 Task: Open a blank sheet, save the file as Ai.doc and add heading 'AI'AI ,with the parapraph,with the parapraph Artificial Intelligence (AI) is a transformative technology that simulates human intelligence in machines. It enables computers to learn, reason, and make decisions, revolutionizing various fields. AI applications range from virtual assistants like Siri to autonomous vehicles and advanced medical diagnostics. It holds immense potential to enhance productivity, improve efficiency, and solve complex problems. However, ethical considerations such as privacy, bias, and job displacement must be addressed. As AI continues to evolve, its impact on society will shape the future, making responsible development and deployment crucial for a positive and inclusive AI-driven world. Apply Font Style in paragraph Freestyle Script and font size 12. Apply font style in  Heading Engravers MT and font size 16 Change heading alignment to  Left
Action: Mouse moved to (428, 293)
Screenshot: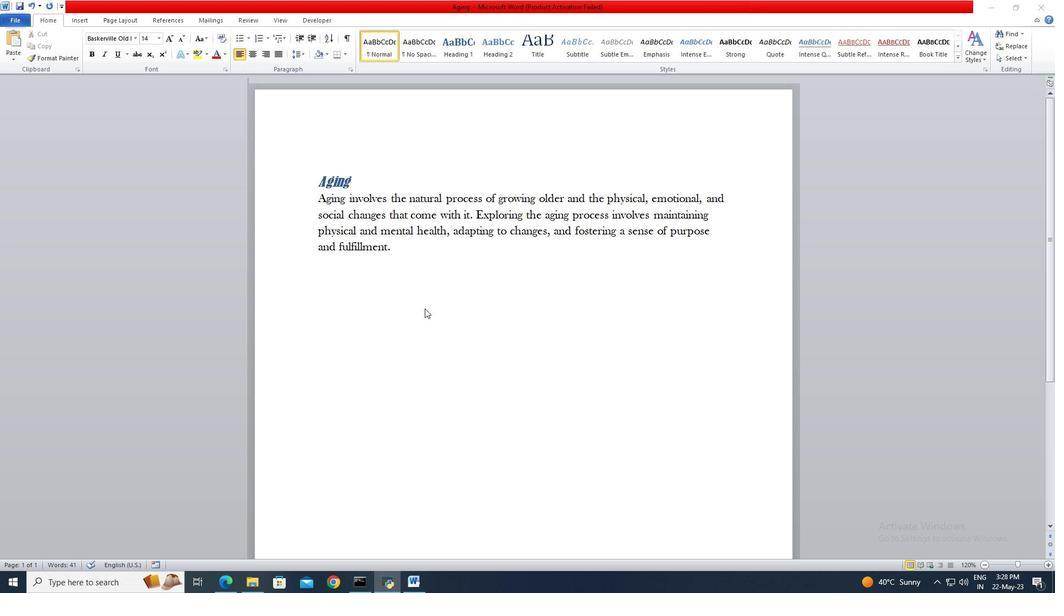 
Action: Mouse pressed left at (428, 293)
Screenshot: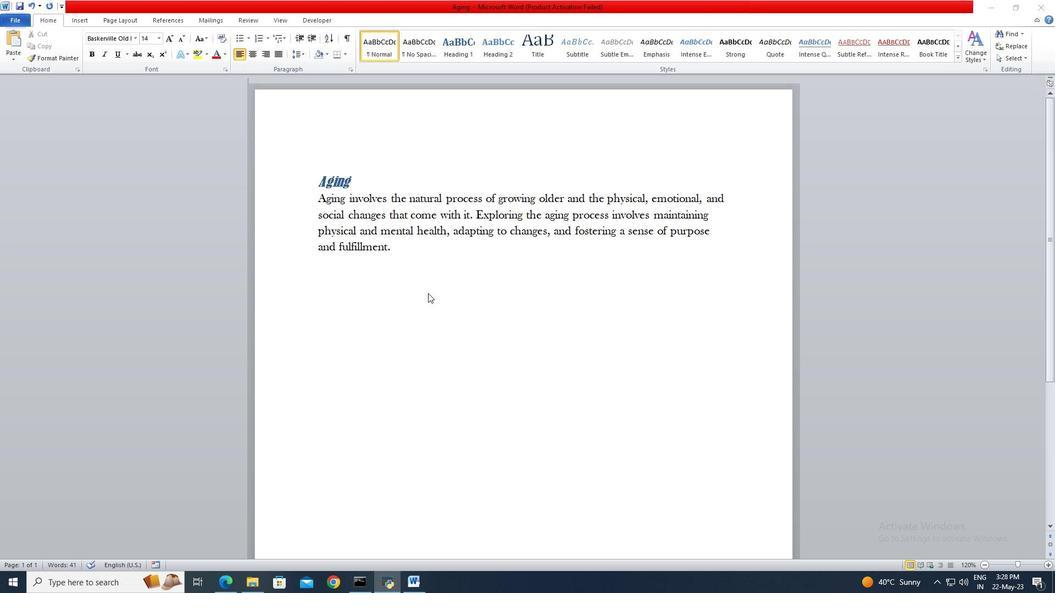 
Action: Key pressed ctrl+N
Screenshot: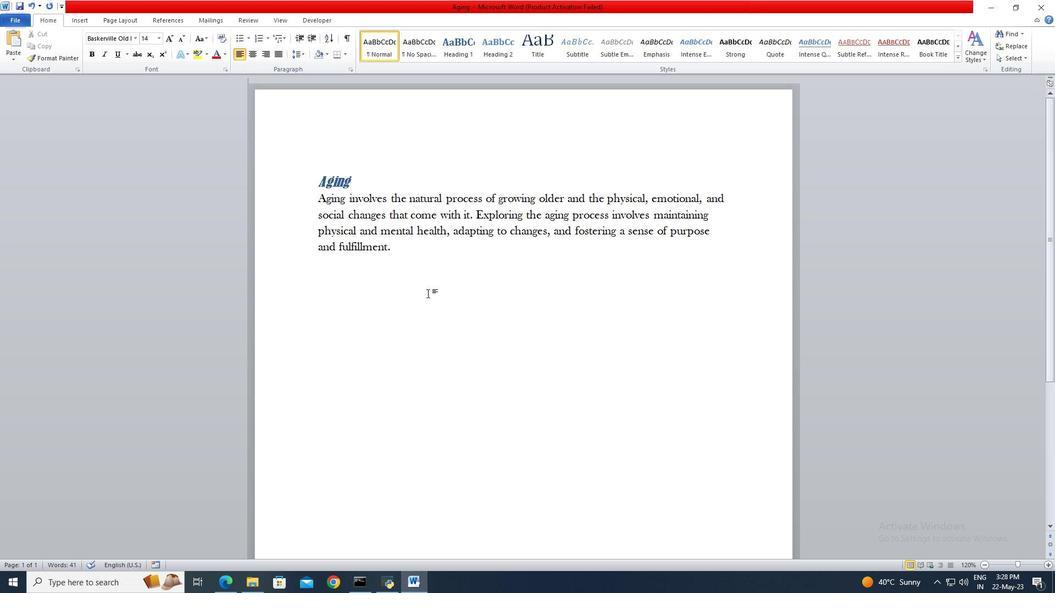 
Action: Mouse moved to (19, 22)
Screenshot: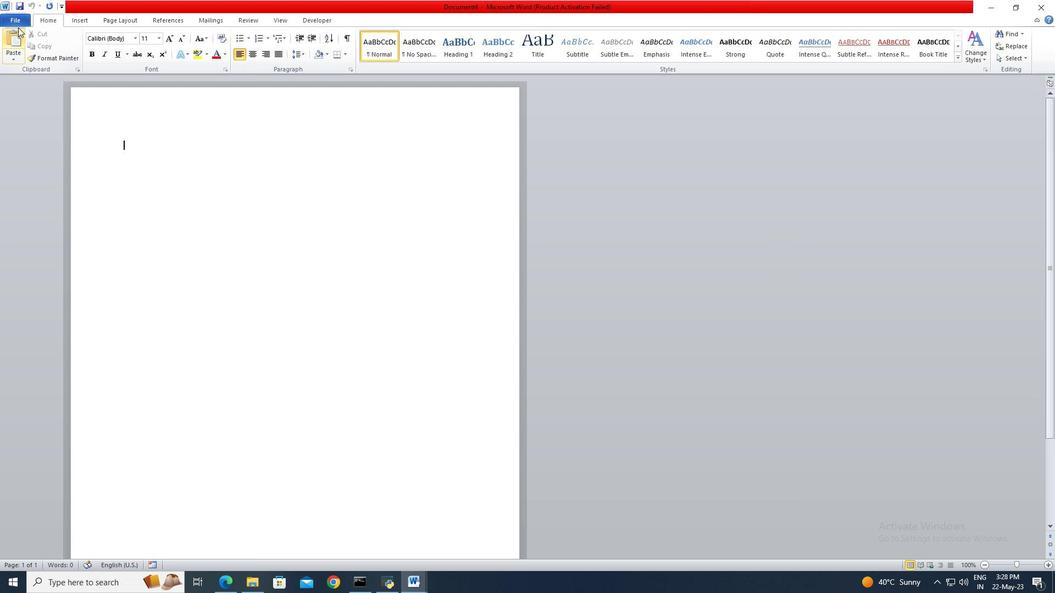 
Action: Mouse pressed left at (19, 22)
Screenshot: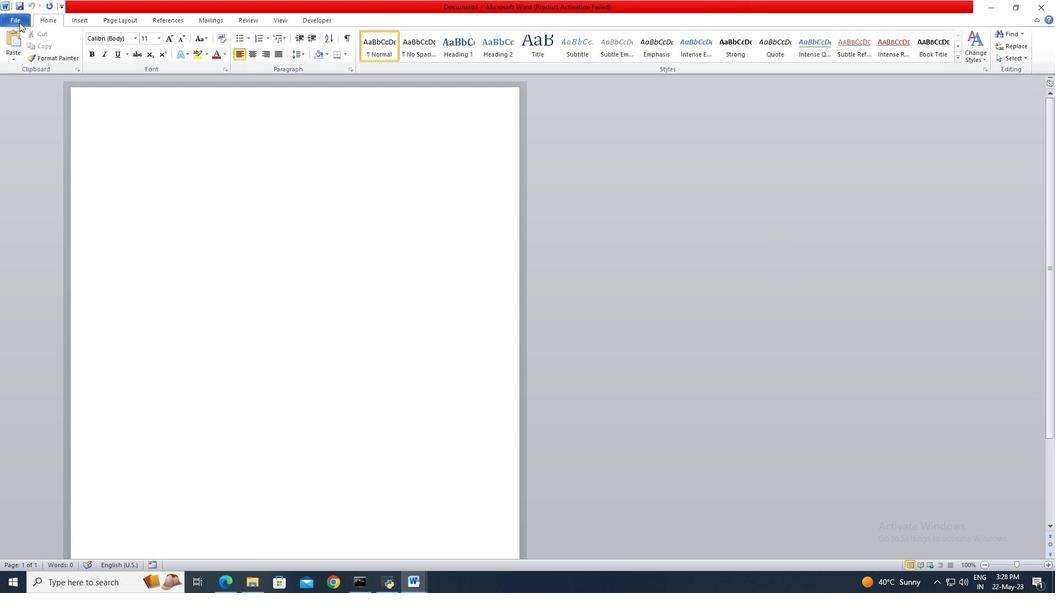 
Action: Mouse moved to (28, 52)
Screenshot: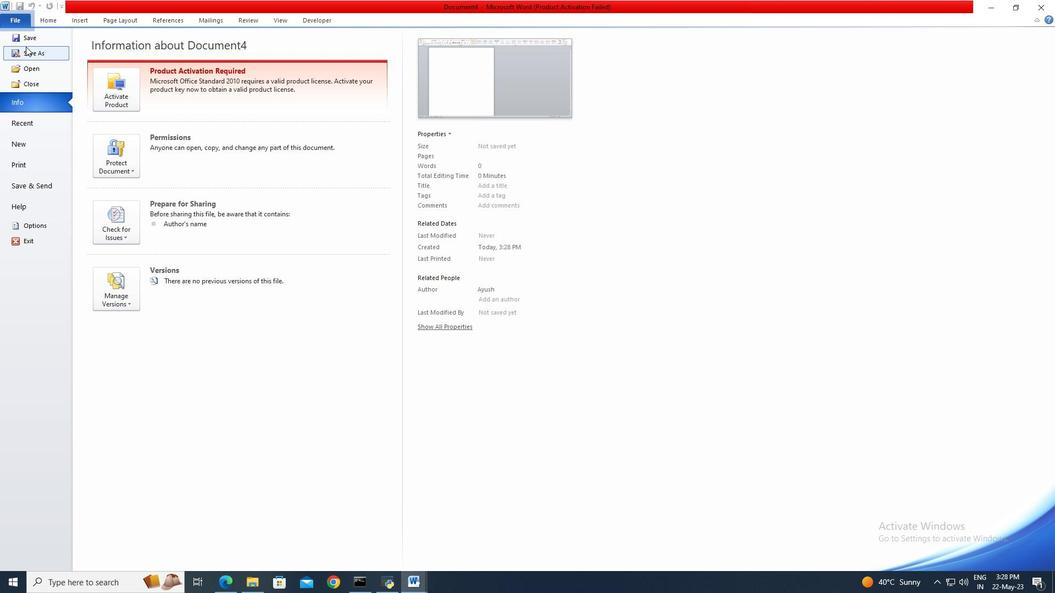 
Action: Mouse pressed left at (28, 52)
Screenshot: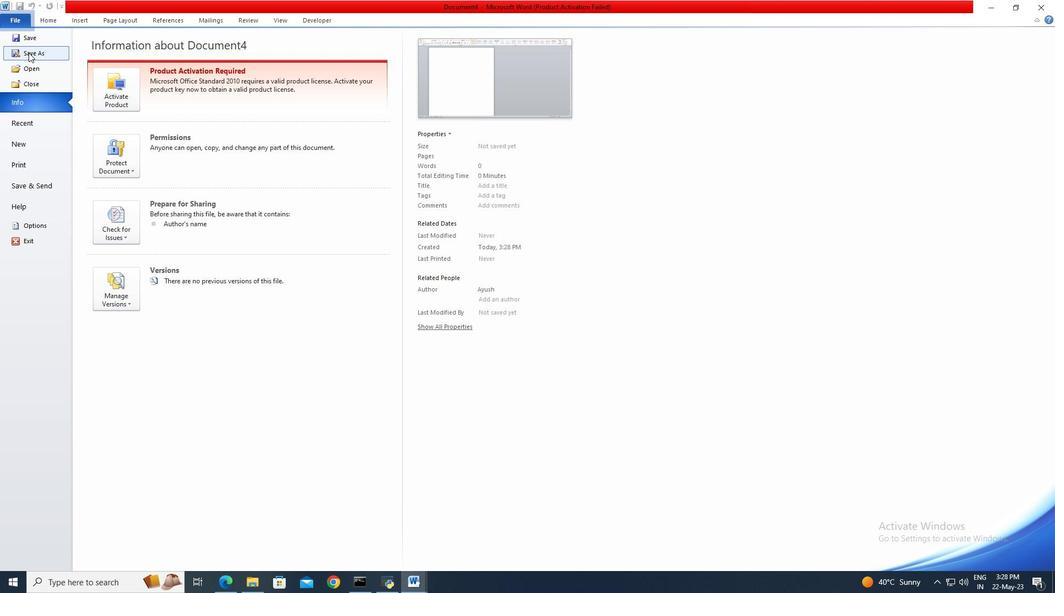 
Action: Key pressed <Key.shift>Ai
Screenshot: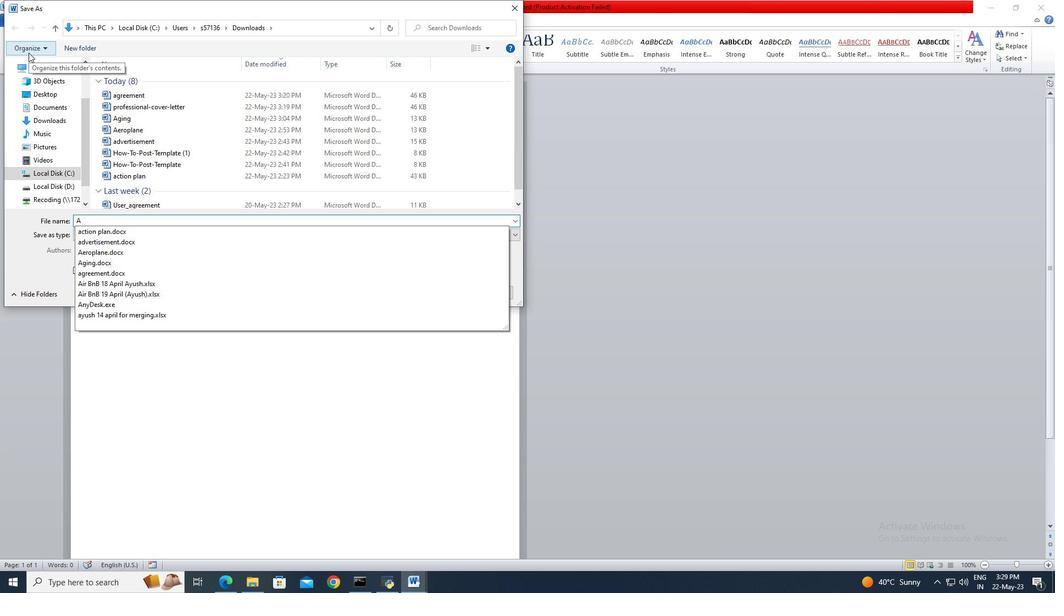 
Action: Mouse moved to (427, 294)
Screenshot: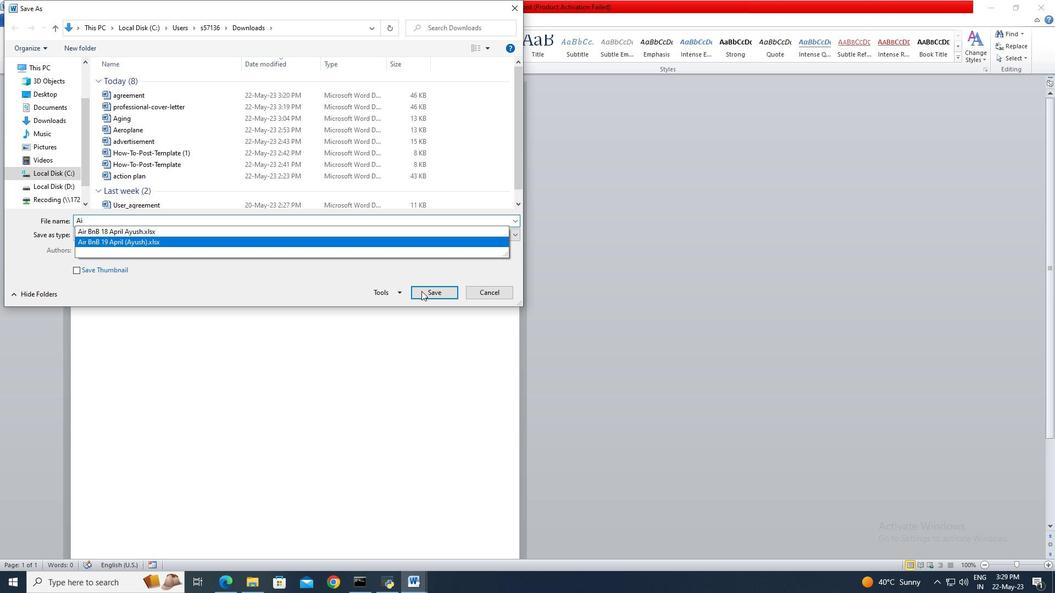 
Action: Mouse pressed left at (427, 294)
Screenshot: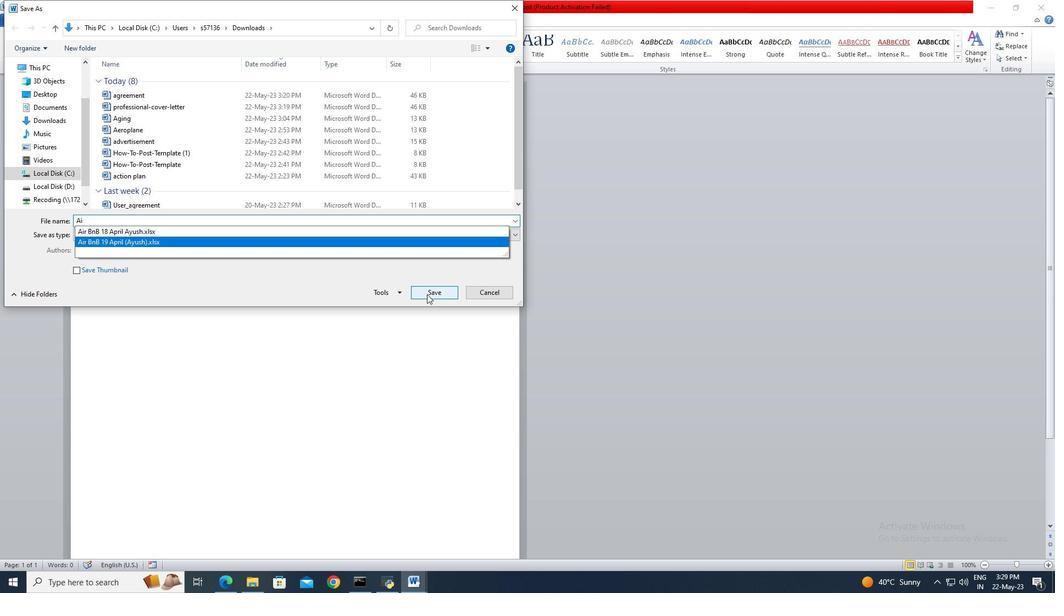 
Action: Mouse moved to (455, 44)
Screenshot: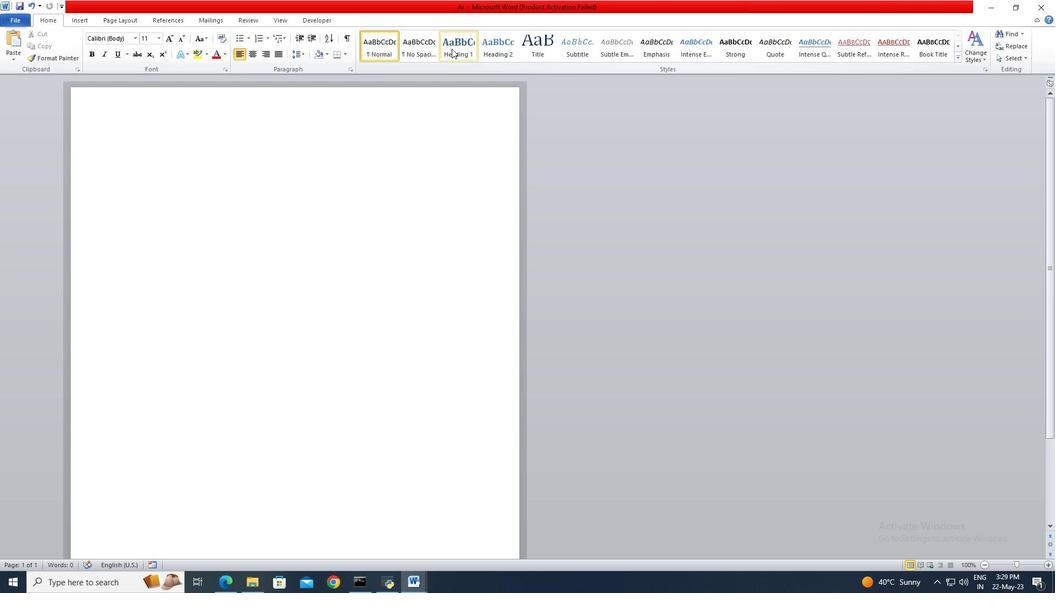 
Action: Mouse pressed left at (455, 44)
Screenshot: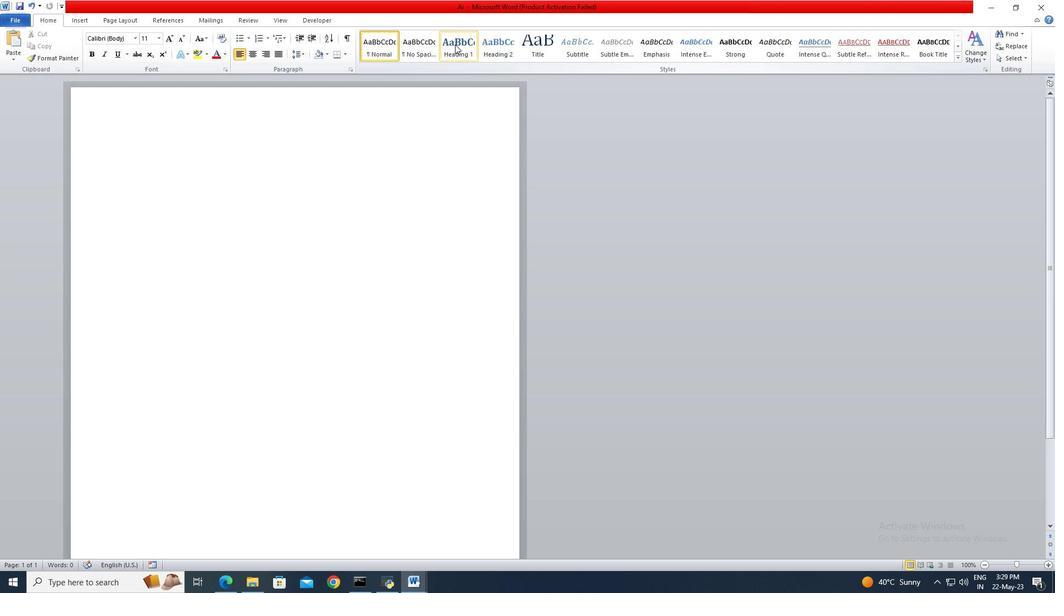 
Action: Key pressed <Key.shift>AI<Key.enter><Key.shift>Artificial<Key.space><Key.shift>Intelligence<Key.space><Key.shift>(A<Key.shift>I<Key.shift>)<Key.space>is<Key.space>a<Key.space>transformative<Key.space>technology<Key.space>that<Key.space>simulates<Key.space>hu<Key.space>m<Key.backspace><Key.backspace>man<Key.space>intelligence<Key.space>in<Key.space>machines.<Key.space><Key.shift>It<Key.space>enables<Key.space>computers<Key.space>to<Key.space>learn,<Key.space>reason,<Key.space>and<Key.space>make<Key.space>decisions,<Key.space>revolutionizing<Key.space>various<Key.space>fields.<Key.space><Key.shift>A<Key.shift>I<Key.space>applications<Key.space>range<Key.space>from<Key.space>virtual<Key.space>assistants<Key.space>like<Key.space><Key.shift_r>Siri<Key.space>to<Key.space>autonomous<Key.space>vehicles<Key.space>and<Key.space>advanced<Key.space>medical<Key.space>diagnostics.<Key.space><Key.shift>It<Key.space>holds<Key.space>immense<Key.space>potential<Key.space>to<Key.space>enhance<Key.space>productivity,<Key.space>improve<Key.space>efficiency,<Key.space>s<Key.backspace>and<Key.space>solve<Key.space>complex<Key.space>problems.<Key.space><Key.shift>However,<Key.space>ethical<Key.space>considerations<Key.space>such<Key.space>as<Key.space>privacy,<Key.space>bias,<Key.space>and<Key.space>job<Key.space>displacement<Key.space>must<Key.space>be<Key.space>addressed.<Key.space><Key.shift>As<Key.space><Key.shift>Ai<Key.space><Key.backspace><Key.backspace><Key.shift>I<Key.space>continues<Key.space>to<Key.space>evolve,<Key.space>its<Key.space>impact<Key.space>on<Key.space>society<Key.space>will<Key.space>shape<Key.space>the<Key.space>future,<Key.space>making<Key.space>responsible<Key.space>development<Key.space>and<Key.space>deployment<Key.space>crucial<Key.space>for<Key.space>a<Key.space>positive<Key.space>and<Key.space>inclusive<Key.space><Key.shift>AI-driven<Key.space>world.
Screenshot: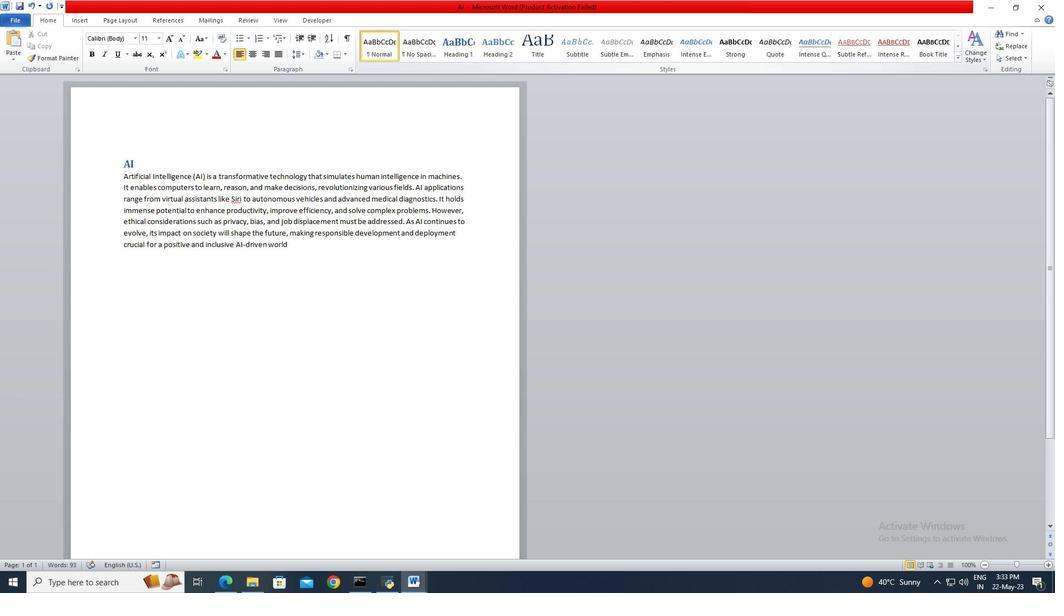 
Action: Mouse moved to (120, 178)
Screenshot: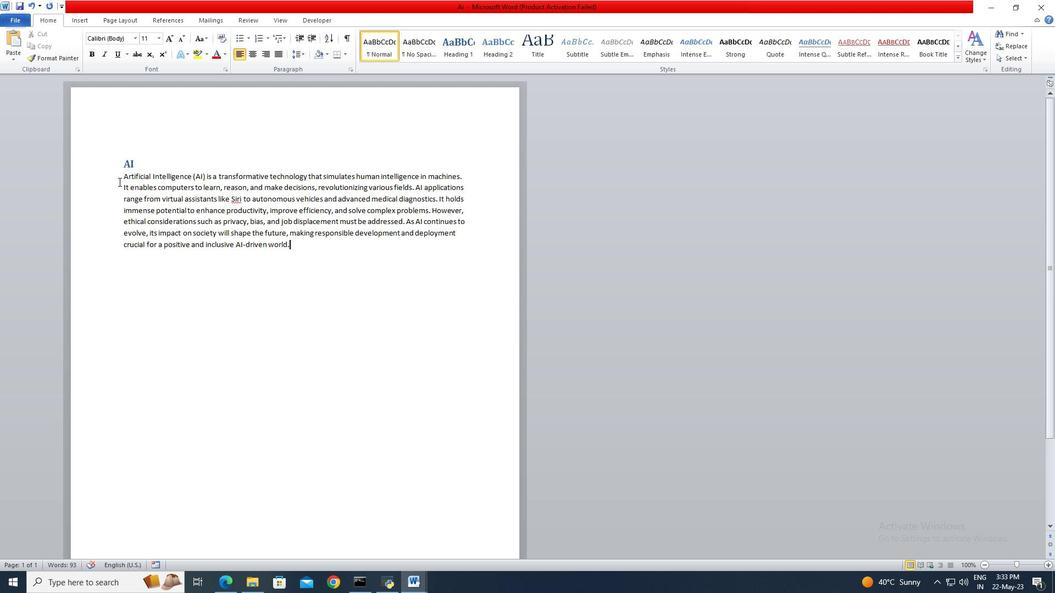 
Action: Mouse pressed left at (120, 178)
Screenshot: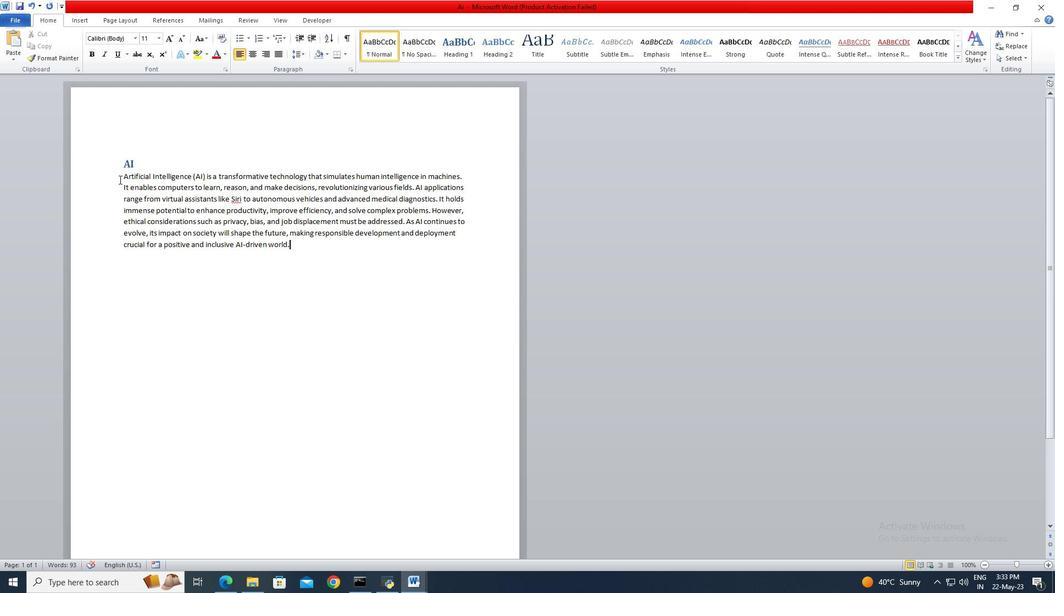 
Action: Mouse moved to (306, 248)
Screenshot: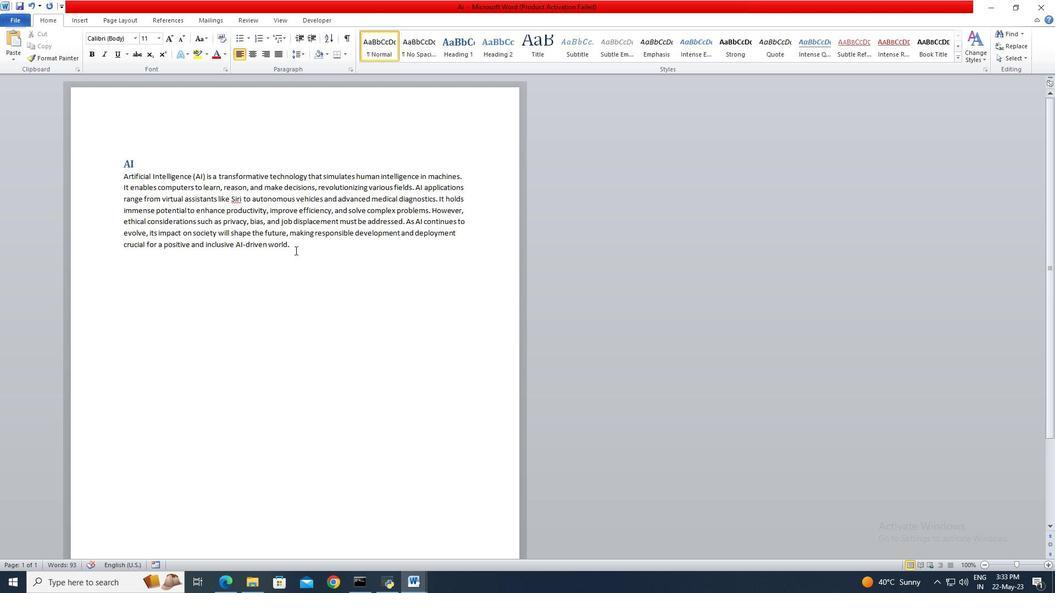 
Action: Mouse pressed left at (306, 248)
Screenshot: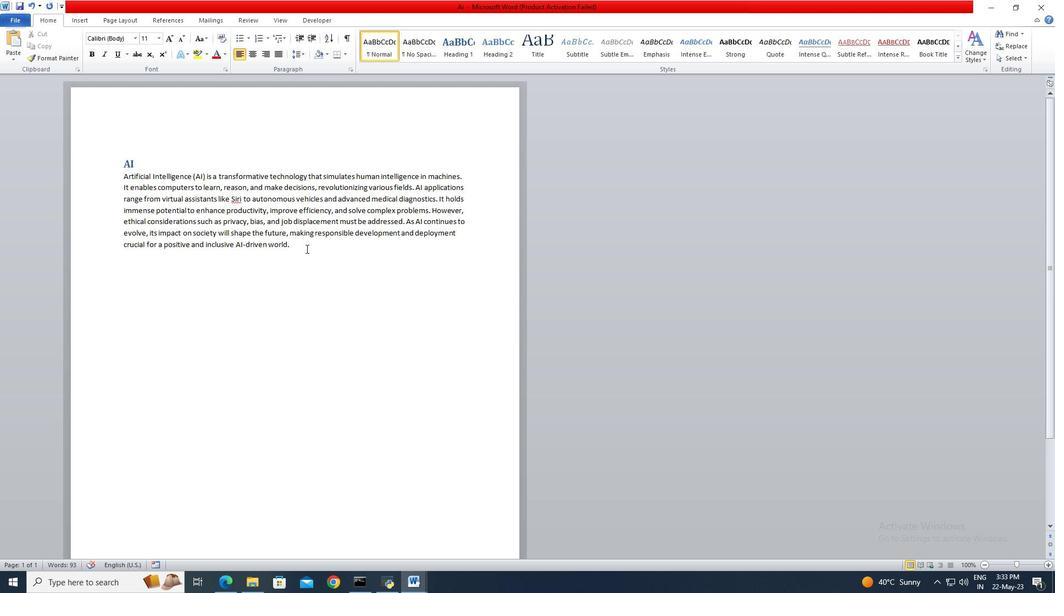 
Action: Key pressed <Key.shift><Key.shift><Key.shift>
Screenshot: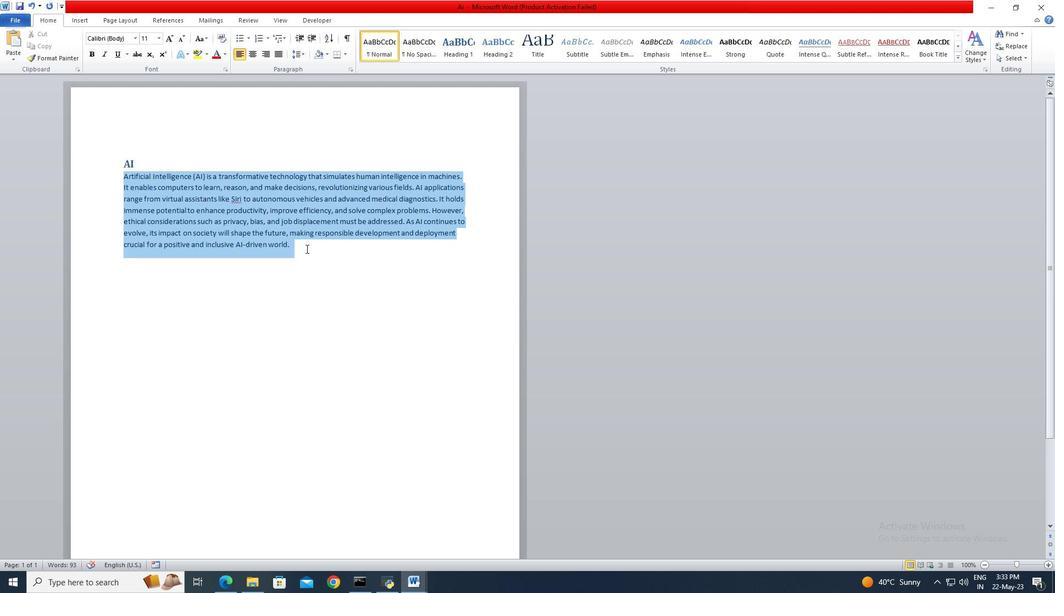 
Action: Mouse moved to (134, 39)
Screenshot: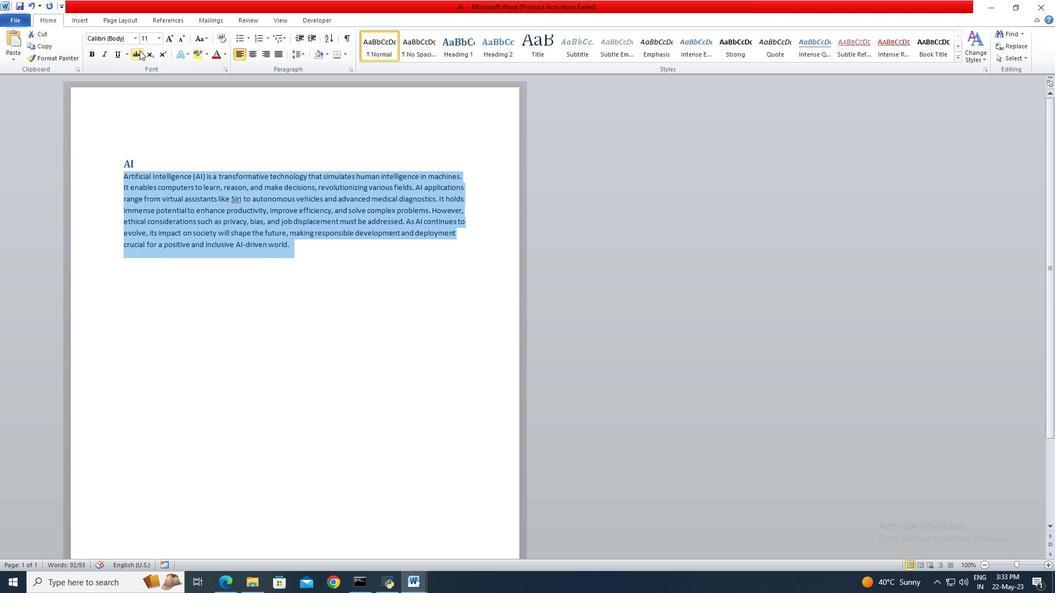
Action: Mouse pressed left at (134, 39)
Screenshot: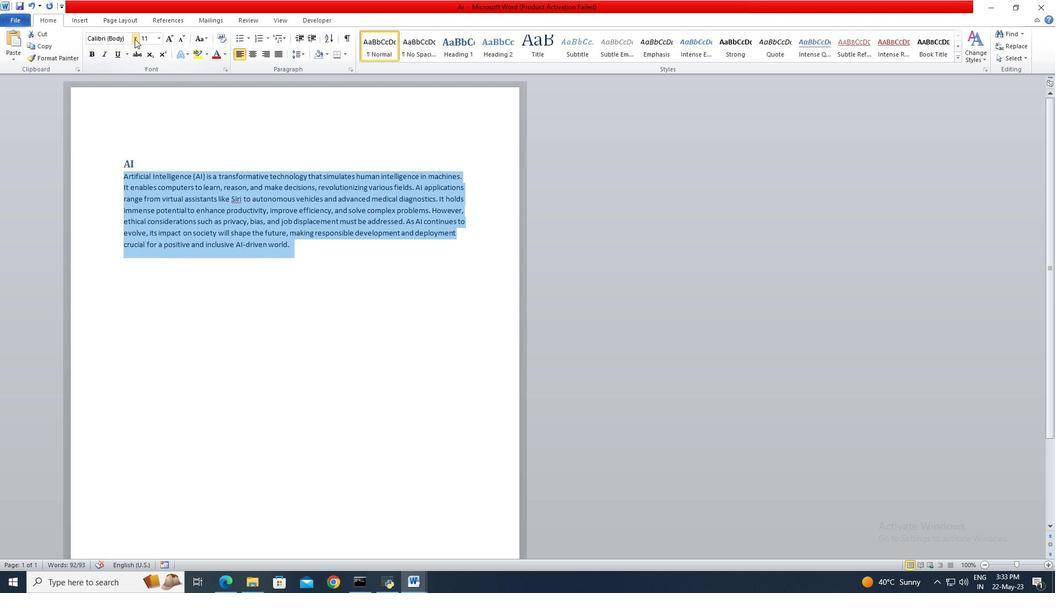 
Action: Mouse moved to (213, 229)
Screenshot: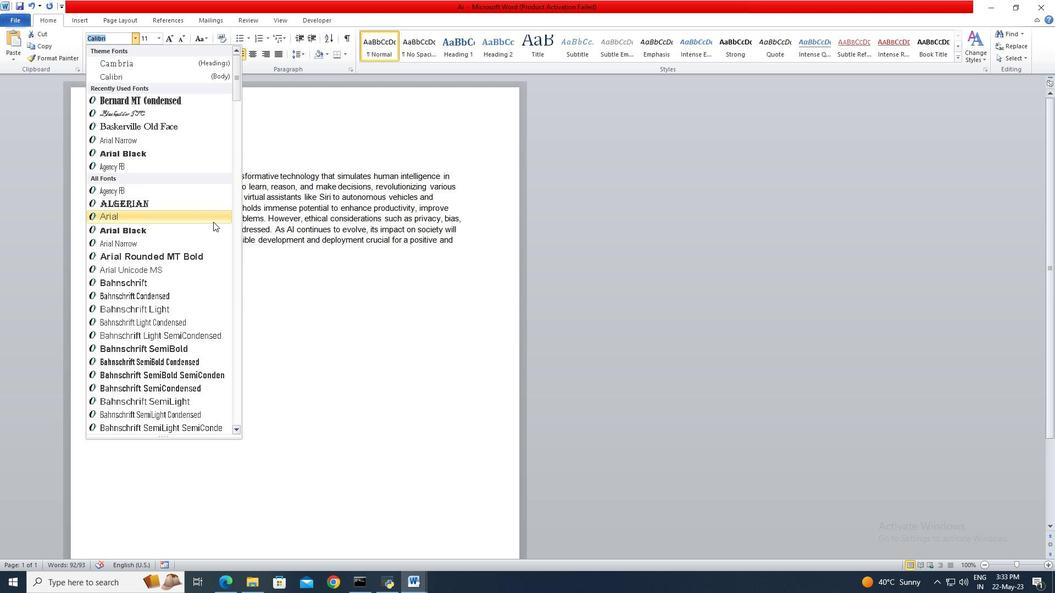 
Action: Mouse scrolled (213, 229) with delta (0, 0)
Screenshot: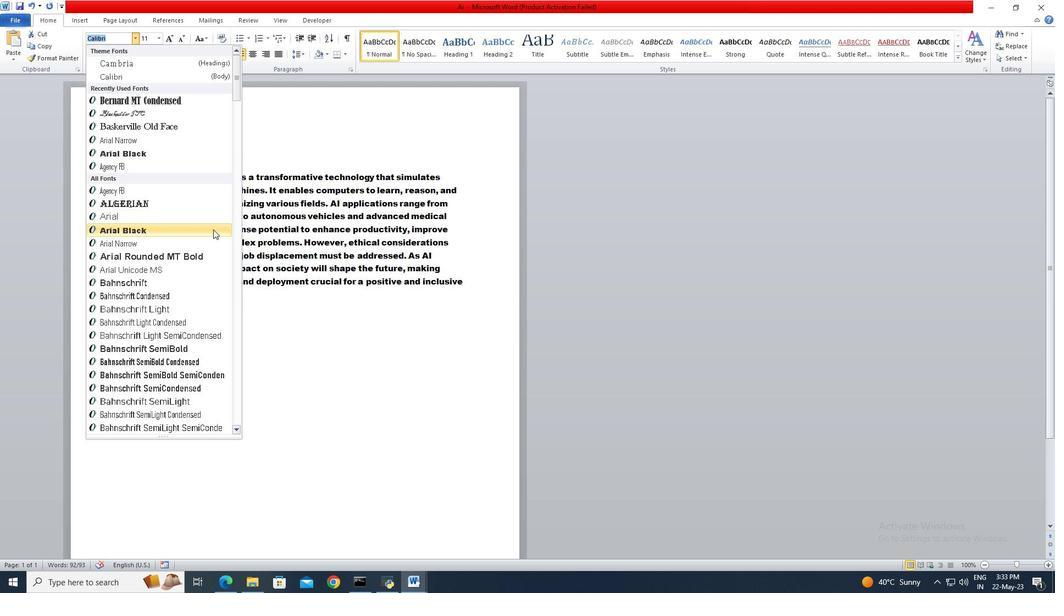 
Action: Mouse scrolled (213, 229) with delta (0, 0)
Screenshot: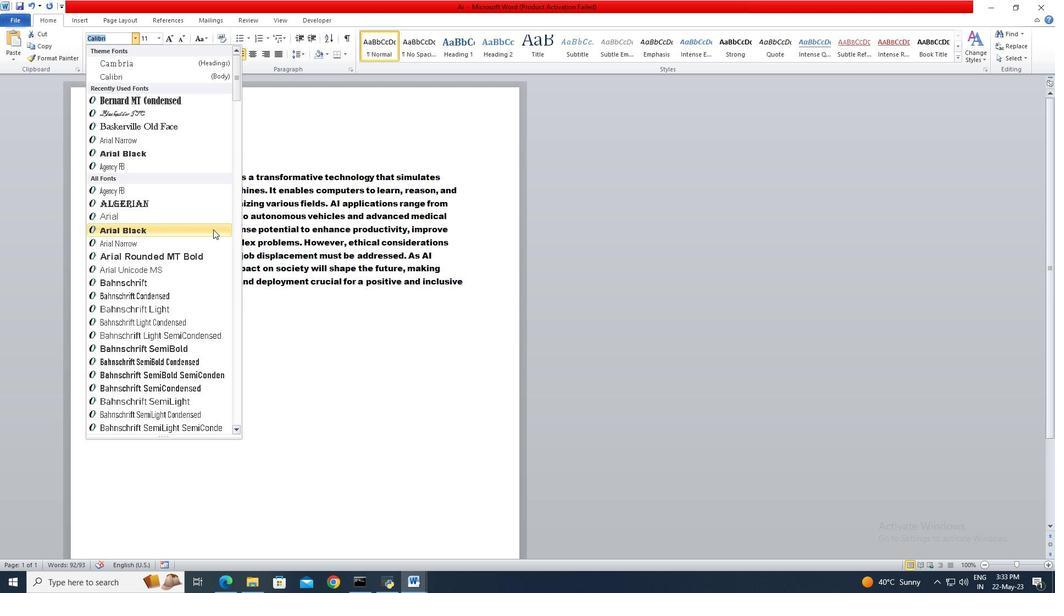 
Action: Mouse scrolled (213, 229) with delta (0, 0)
Screenshot: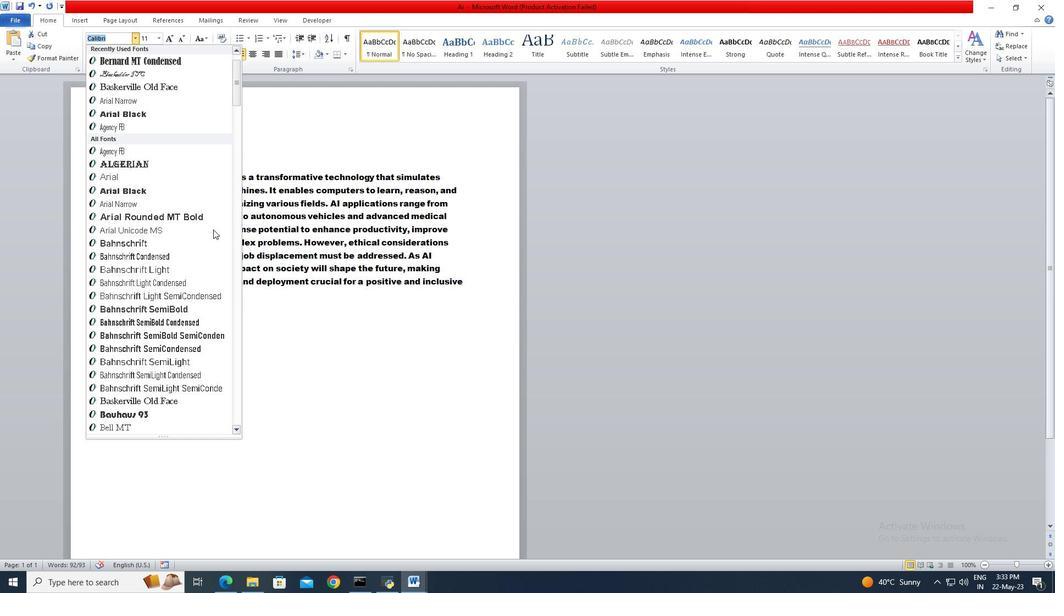 
Action: Mouse scrolled (213, 229) with delta (0, 0)
Screenshot: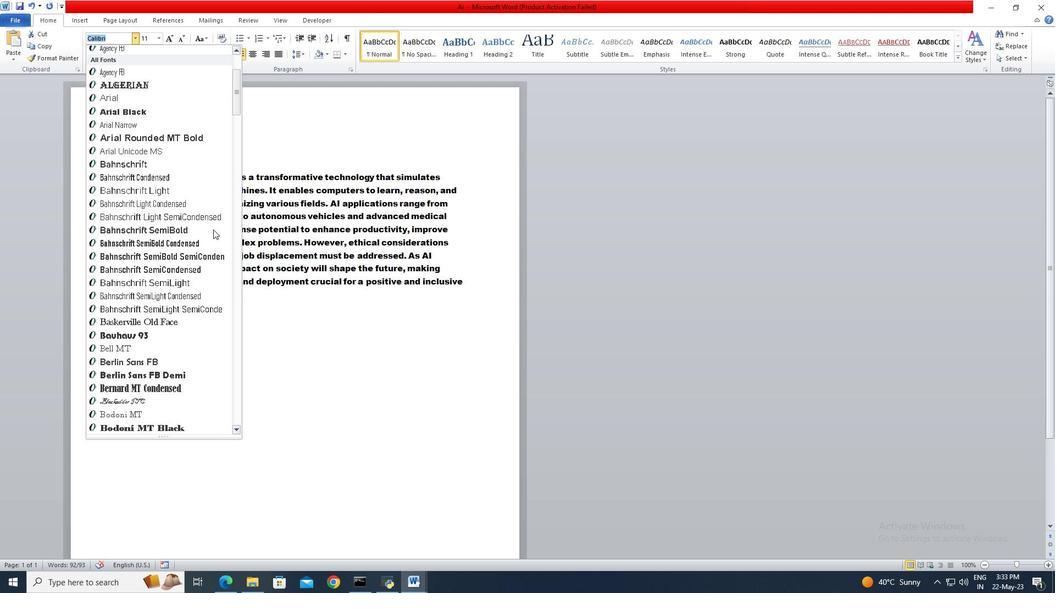 
Action: Mouse scrolled (213, 229) with delta (0, 0)
Screenshot: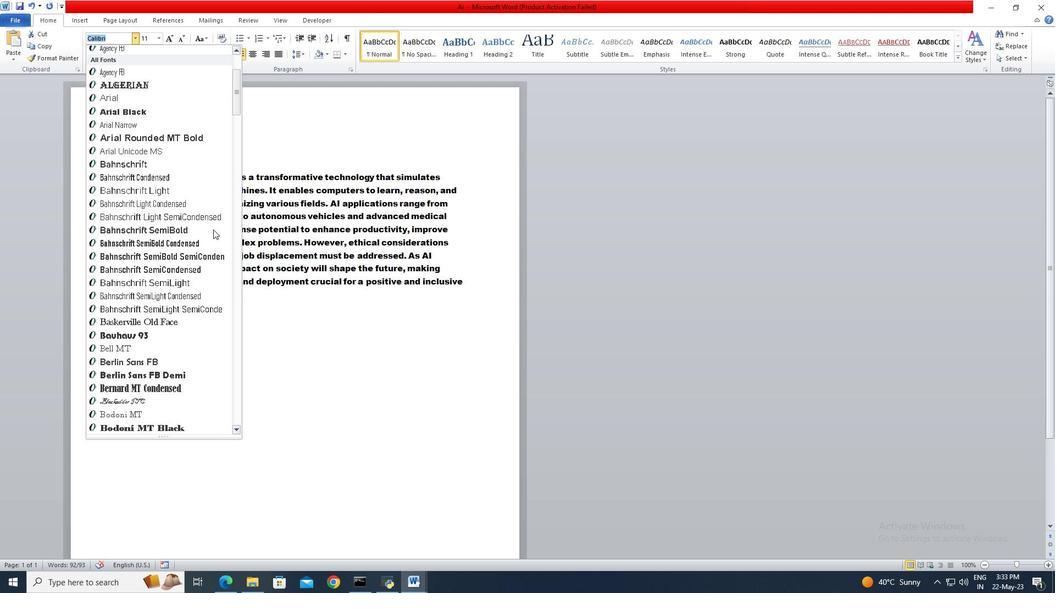 
Action: Mouse scrolled (213, 229) with delta (0, 0)
Screenshot: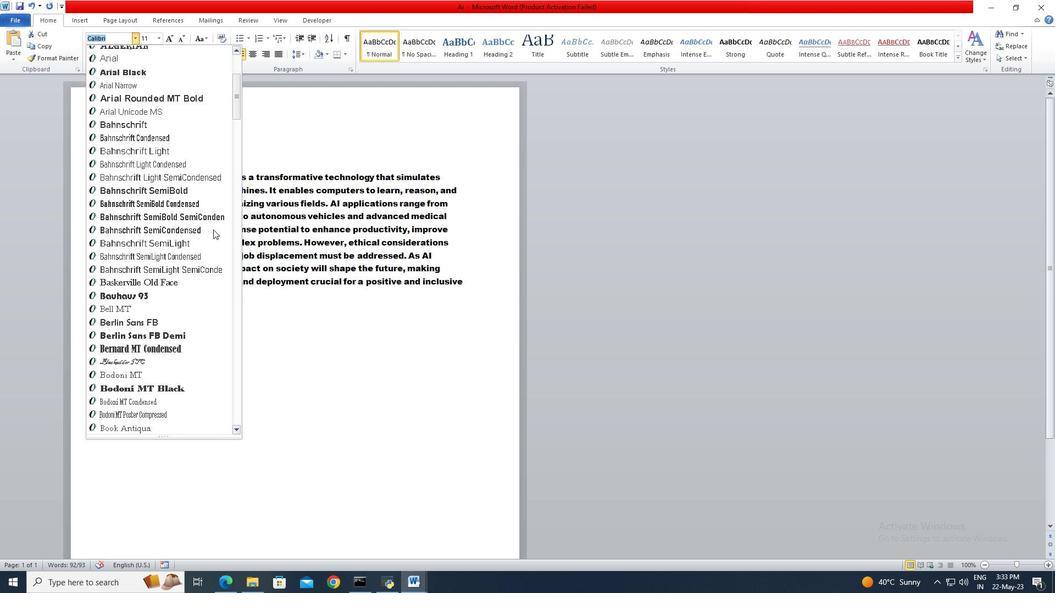 
Action: Mouse scrolled (213, 229) with delta (0, 0)
Screenshot: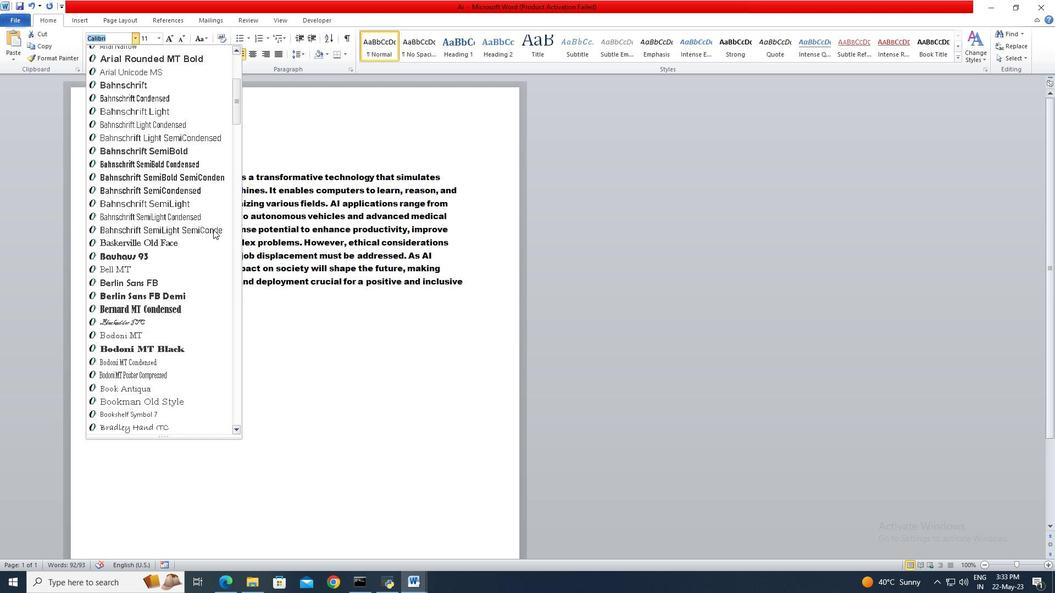 
Action: Mouse scrolled (213, 229) with delta (0, 0)
Screenshot: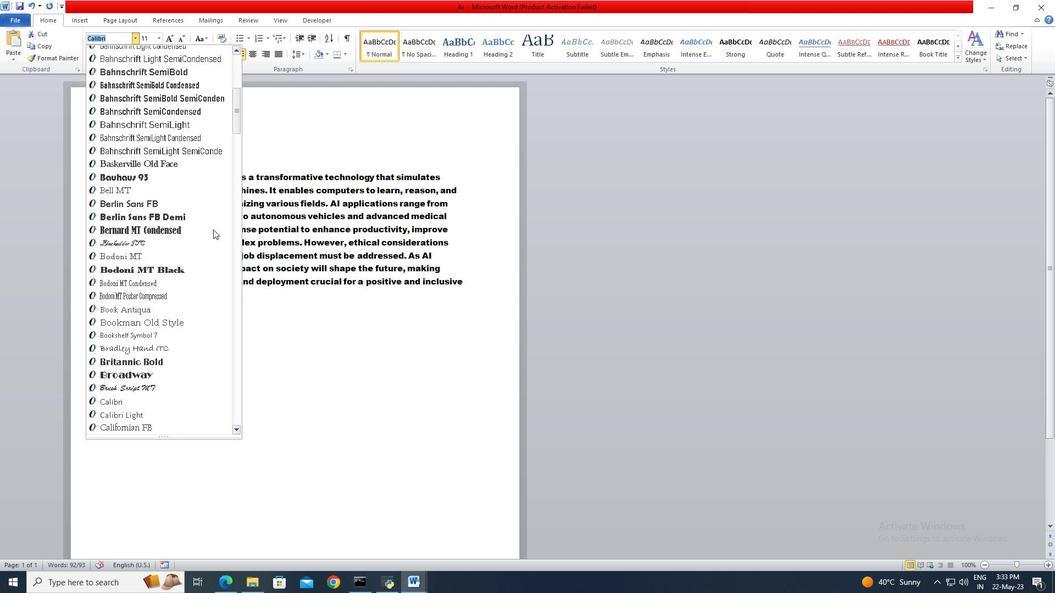 
Action: Mouse scrolled (213, 229) with delta (0, 0)
Screenshot: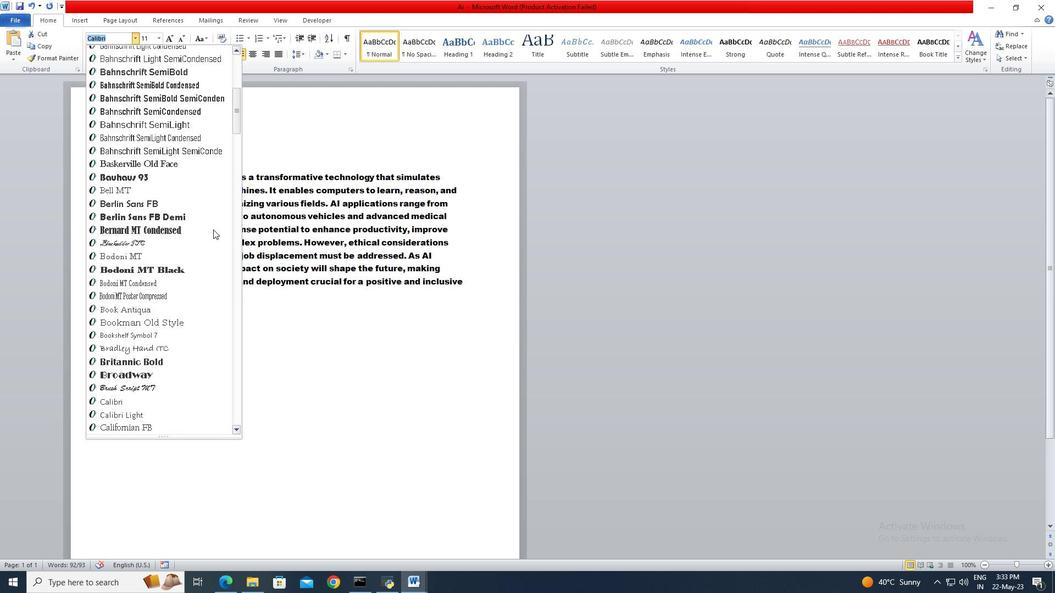 
Action: Mouse scrolled (213, 229) with delta (0, 0)
Screenshot: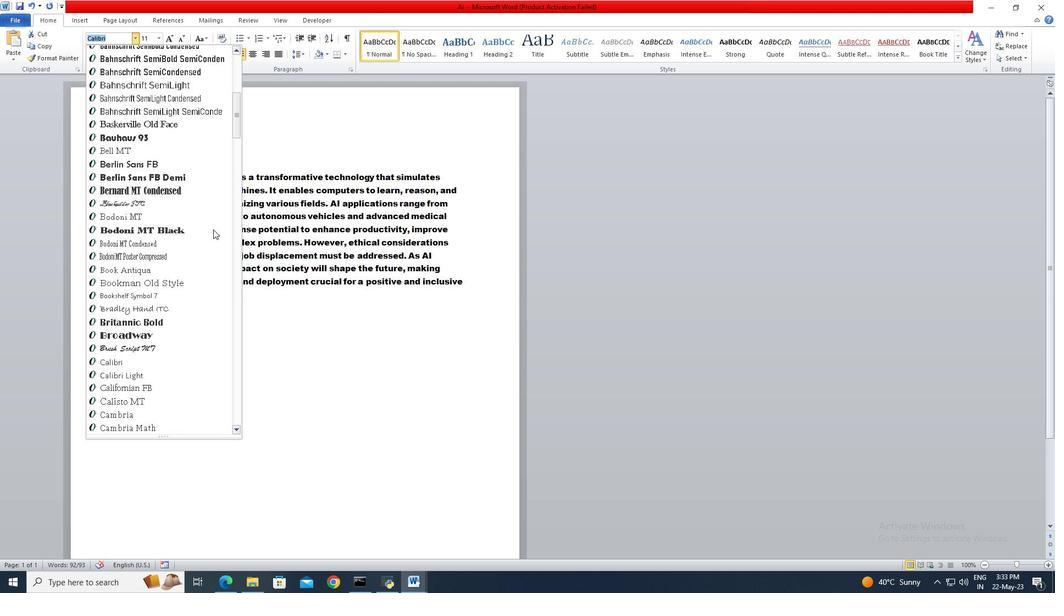 
Action: Mouse scrolled (213, 229) with delta (0, 0)
Screenshot: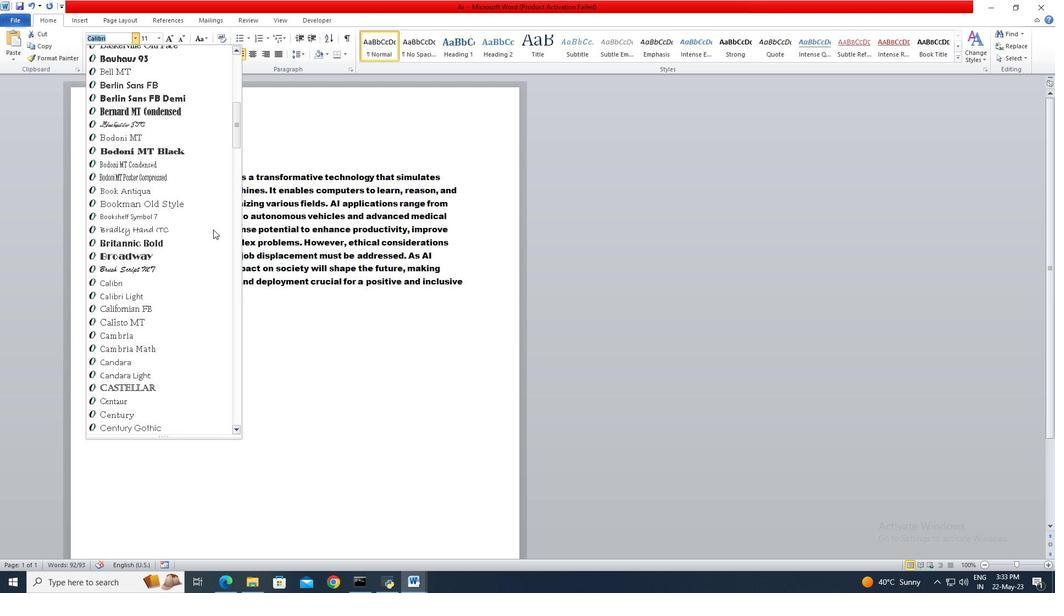 
Action: Mouse scrolled (213, 229) with delta (0, 0)
Screenshot: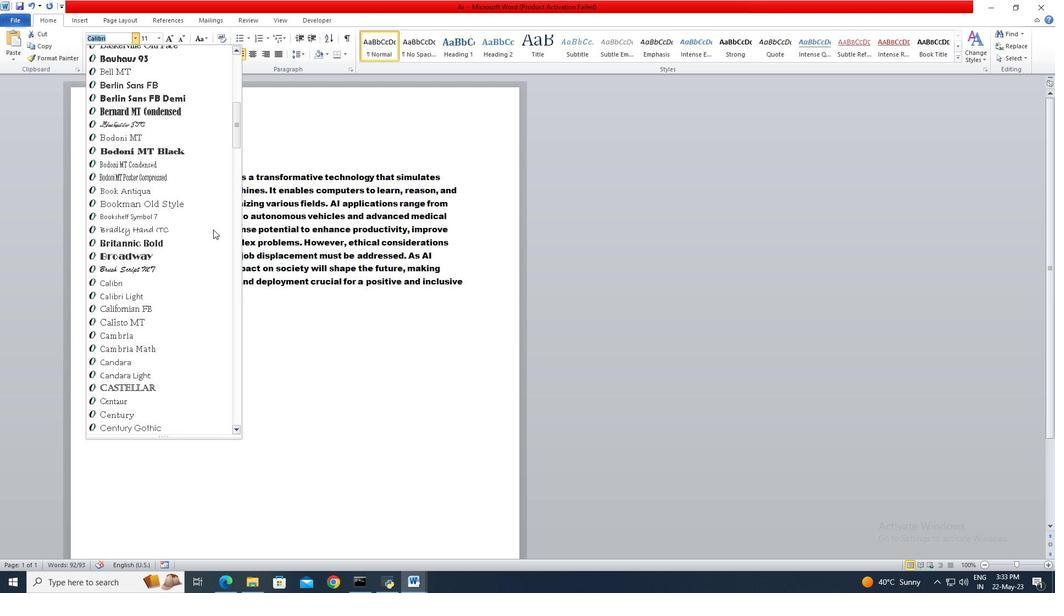 
Action: Mouse scrolled (213, 229) with delta (0, 0)
Screenshot: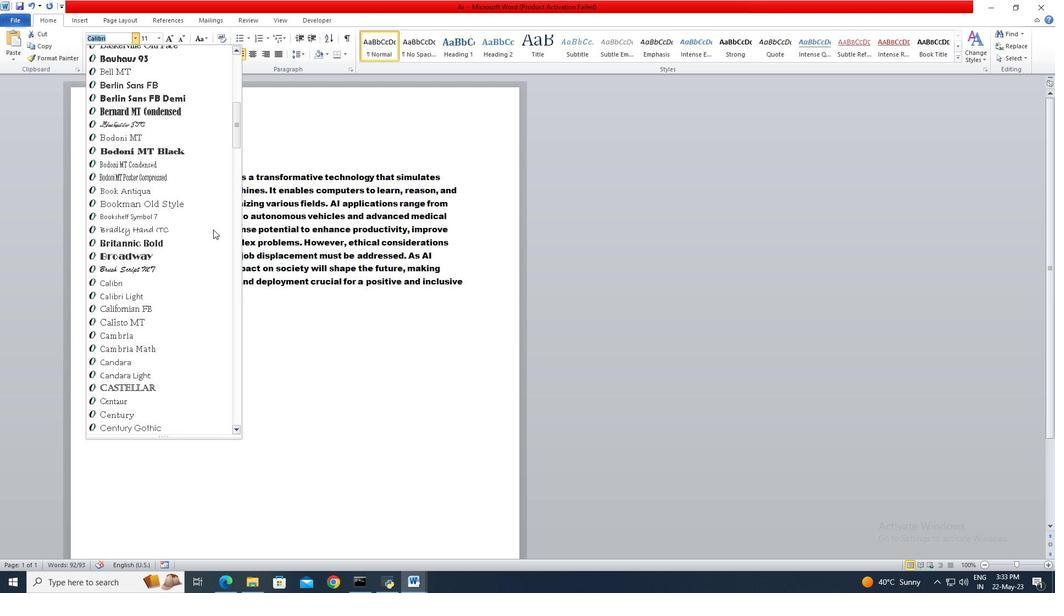 
Action: Mouse scrolled (213, 229) with delta (0, 0)
Screenshot: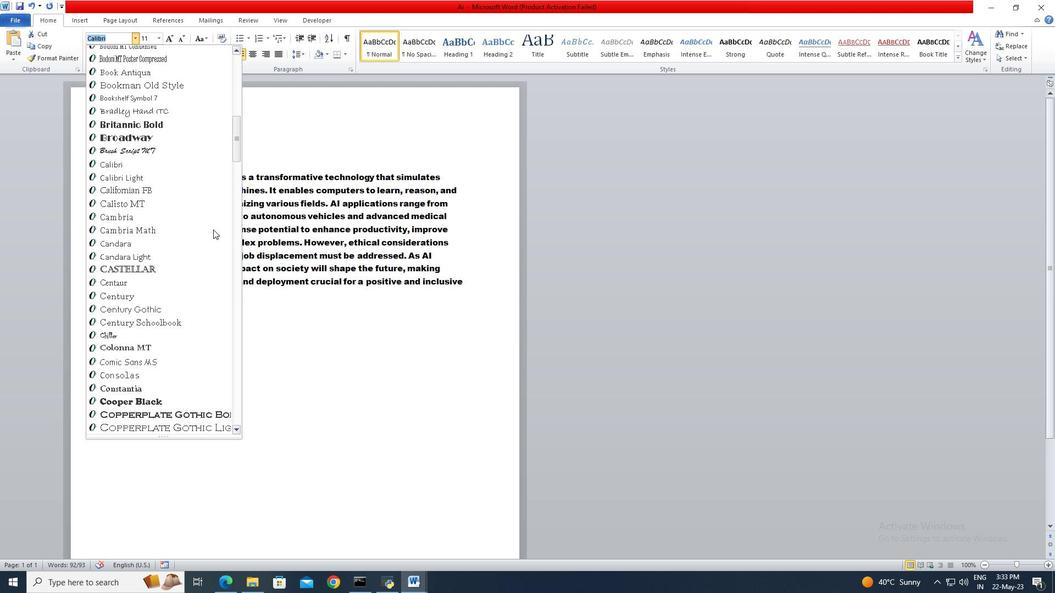 
Action: Mouse scrolled (213, 229) with delta (0, 0)
Screenshot: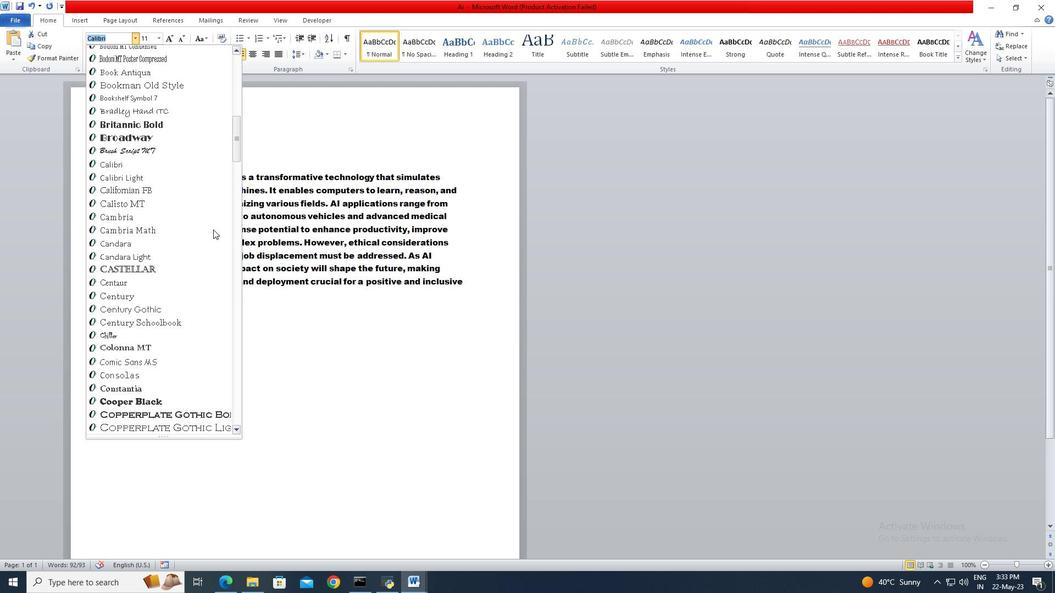 
Action: Mouse scrolled (213, 229) with delta (0, 0)
Screenshot: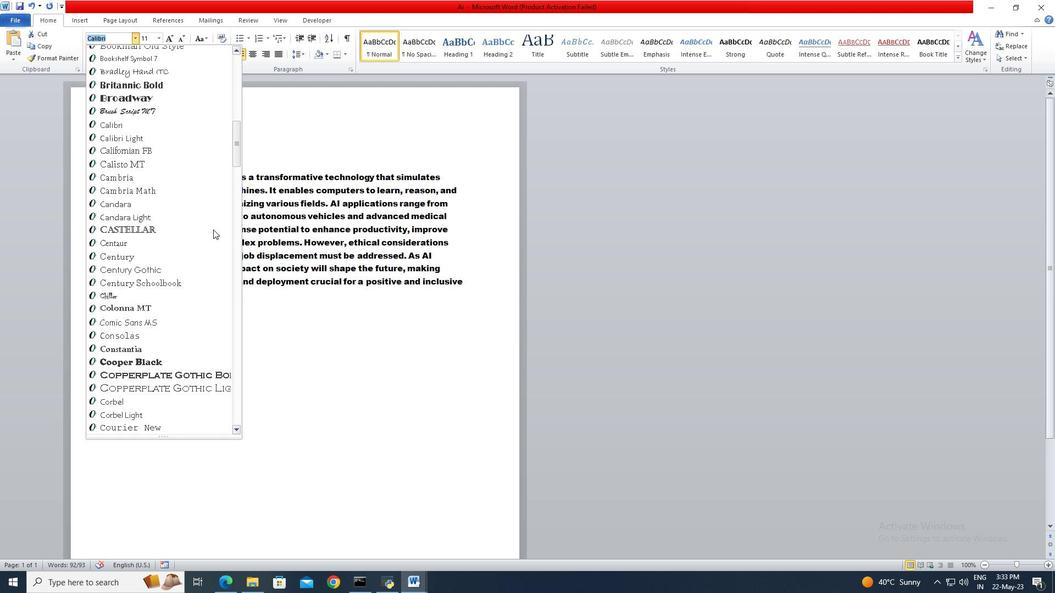 
Action: Mouse scrolled (213, 229) with delta (0, 0)
Screenshot: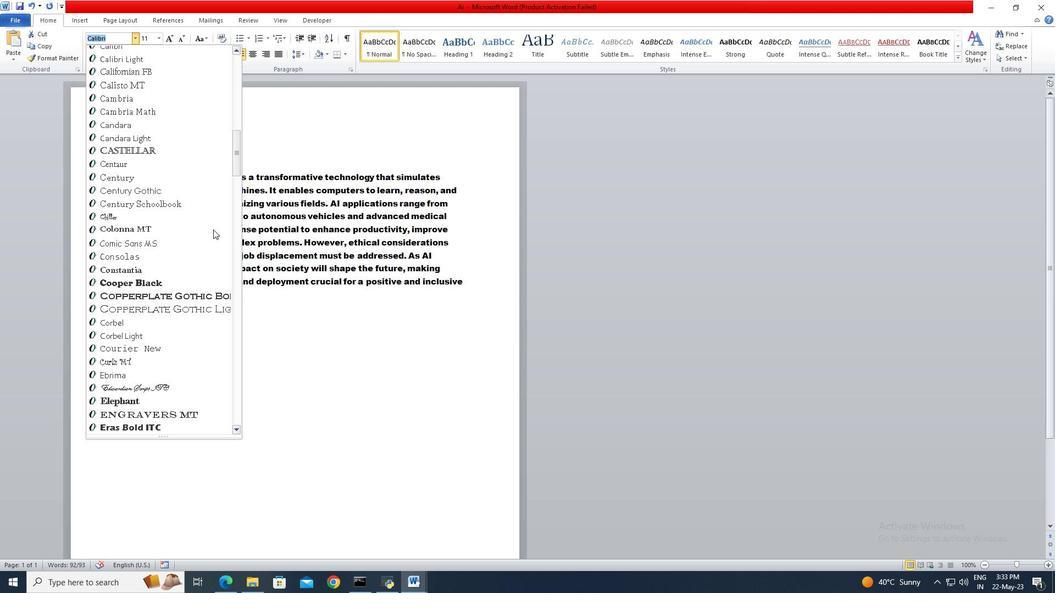
Action: Mouse scrolled (213, 229) with delta (0, 0)
Screenshot: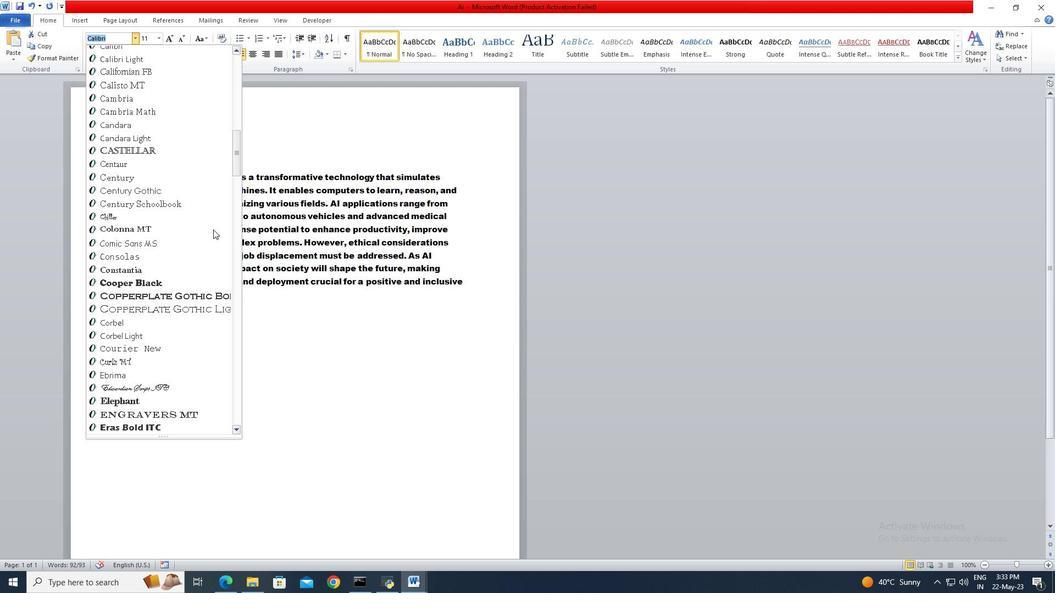 
Action: Mouse scrolled (213, 229) with delta (0, 0)
Screenshot: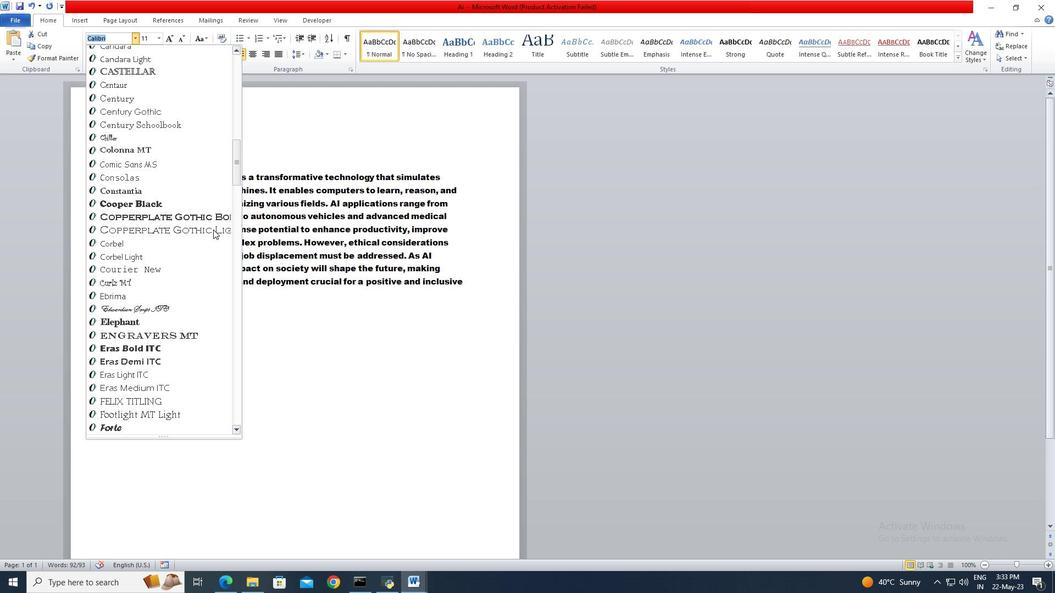 
Action: Mouse scrolled (213, 229) with delta (0, 0)
Screenshot: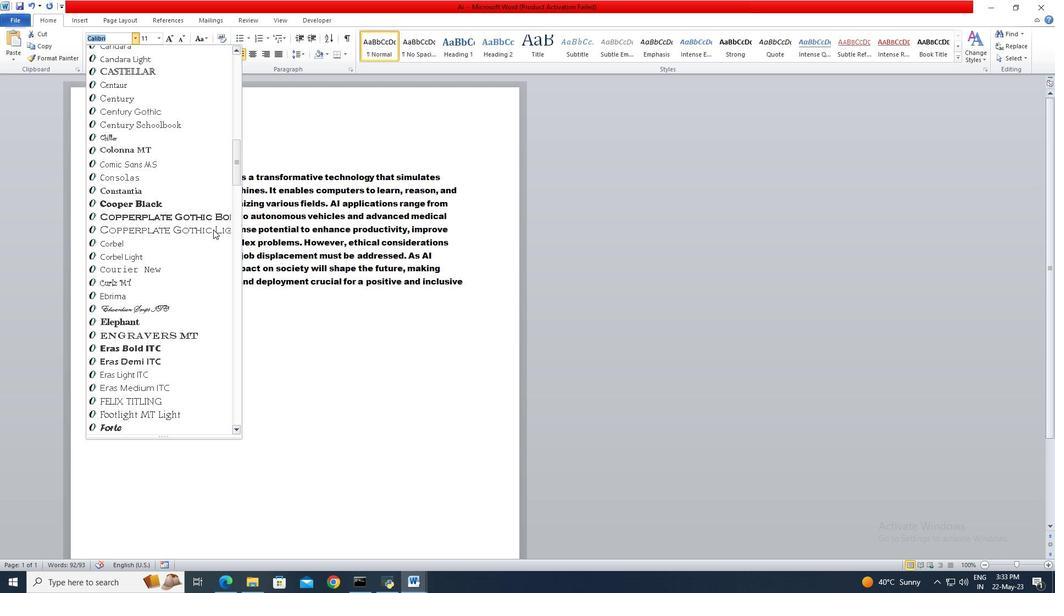 
Action: Mouse scrolled (213, 229) with delta (0, 0)
Screenshot: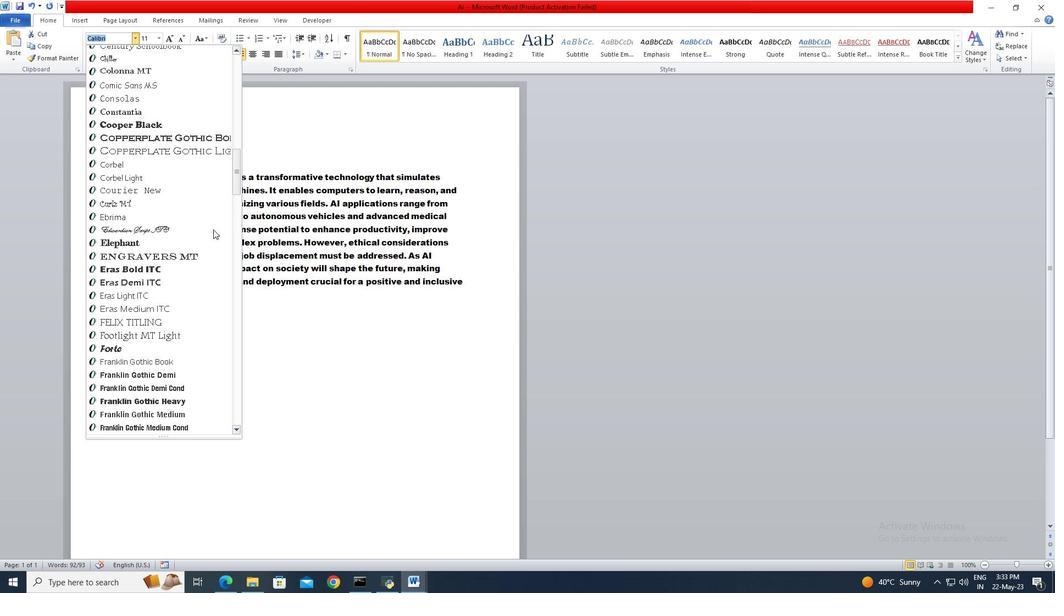 
Action: Mouse scrolled (213, 229) with delta (0, 0)
Screenshot: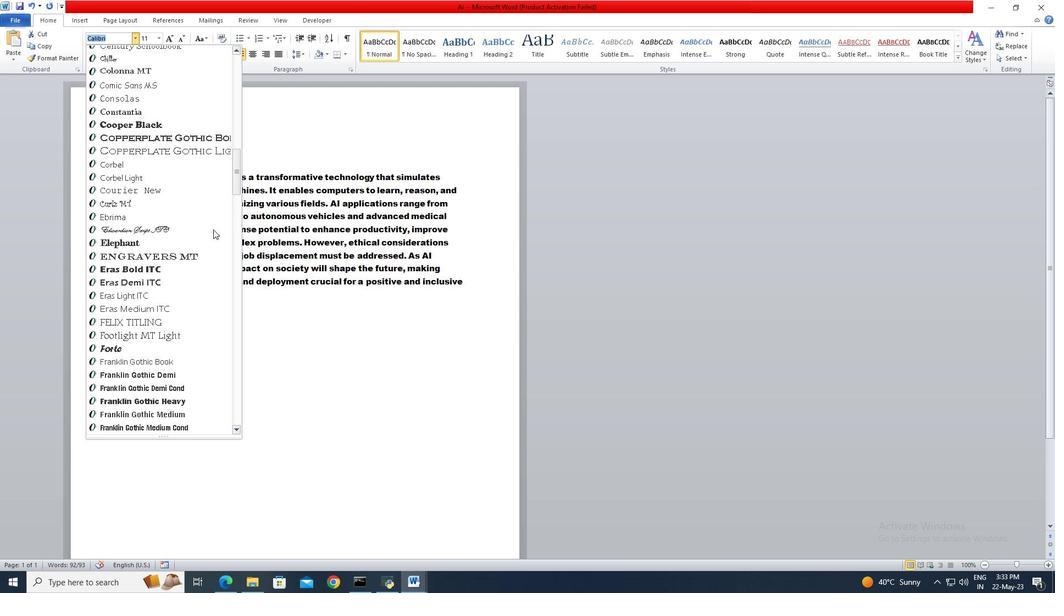 
Action: Mouse moved to (169, 358)
Screenshot: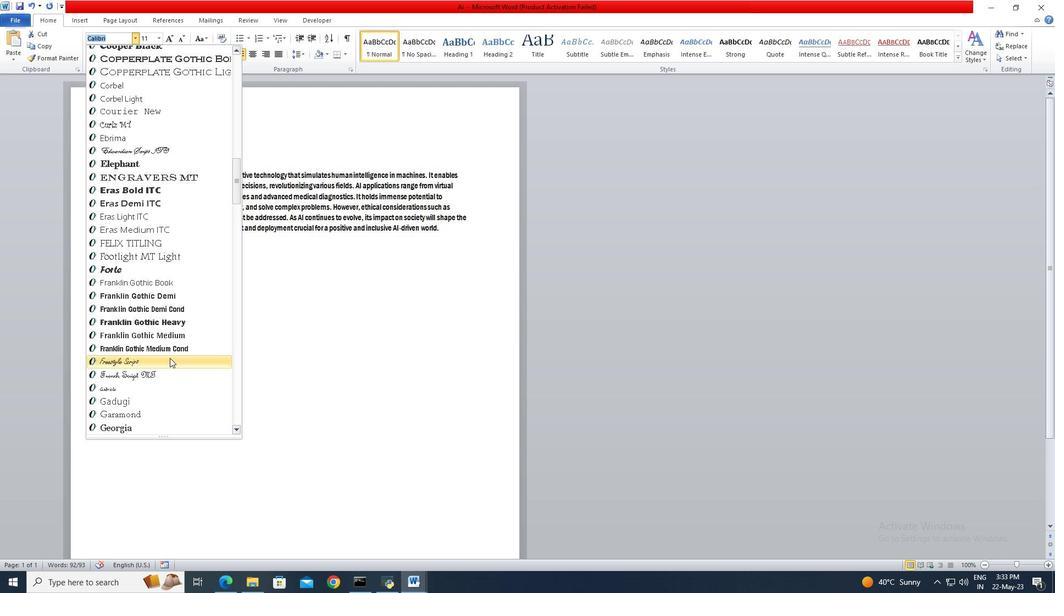 
Action: Mouse pressed left at (169, 358)
Screenshot: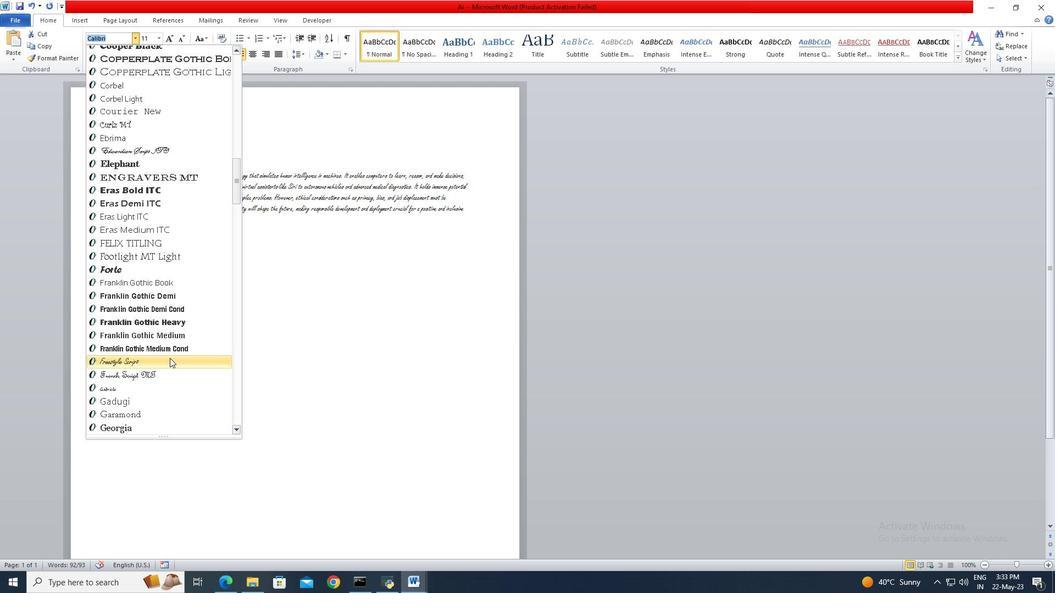 
Action: Mouse moved to (162, 38)
Screenshot: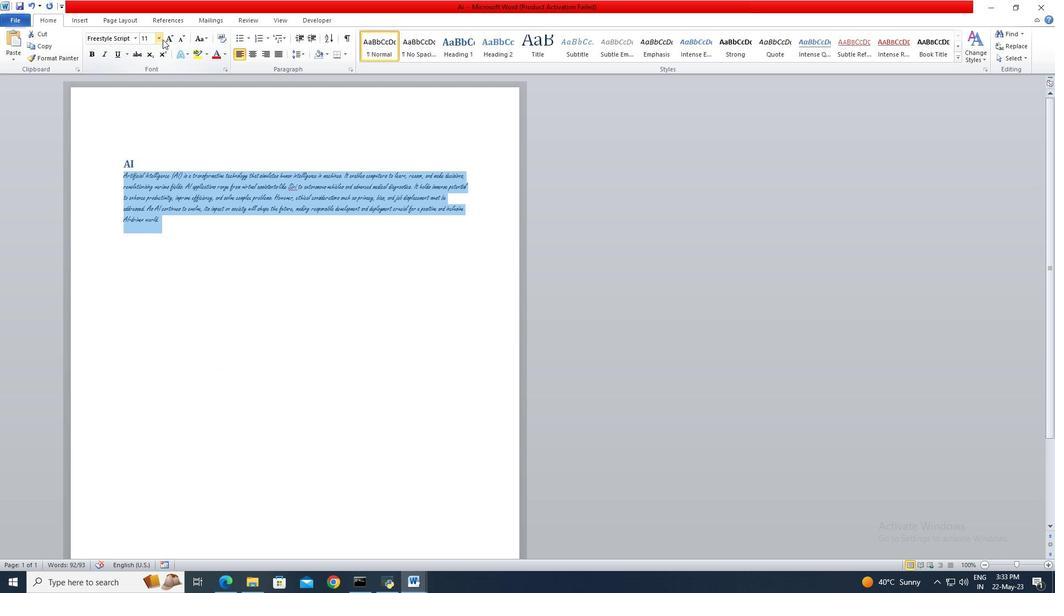 
Action: Mouse pressed left at (162, 38)
Screenshot: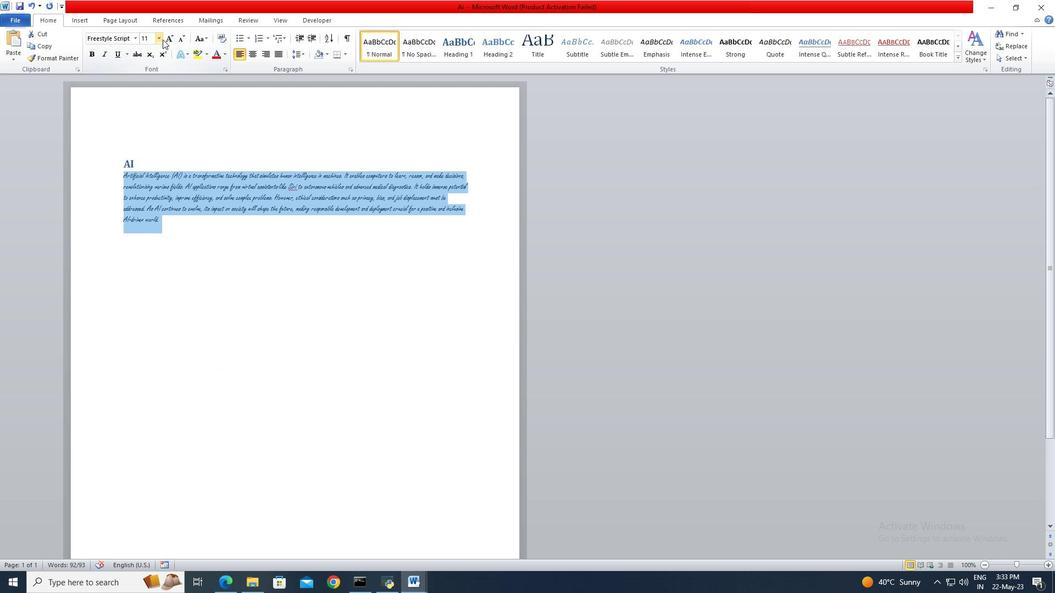 
Action: Mouse moved to (151, 88)
Screenshot: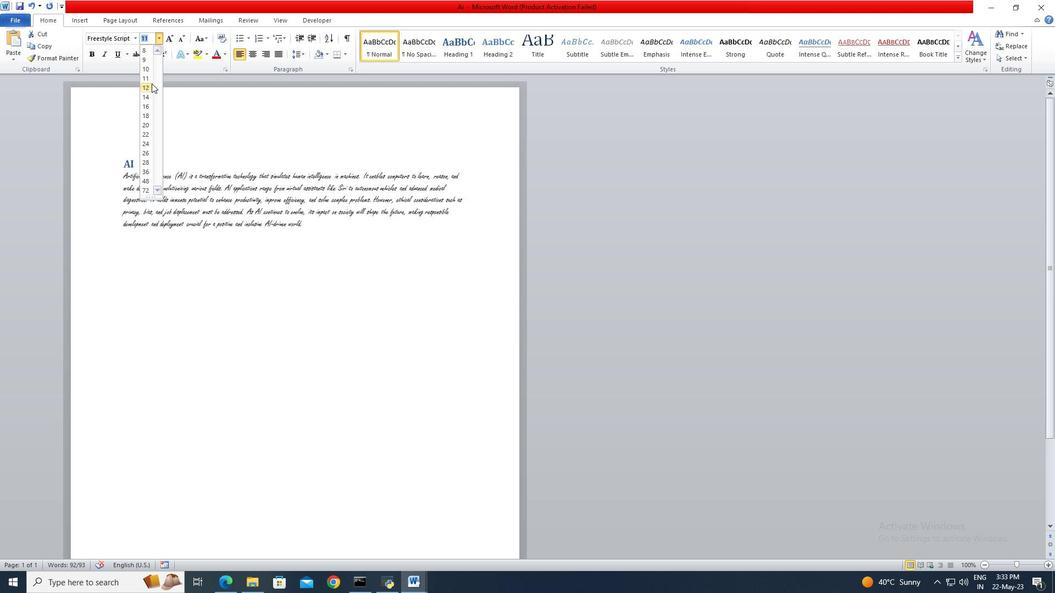 
Action: Mouse pressed left at (151, 88)
Screenshot: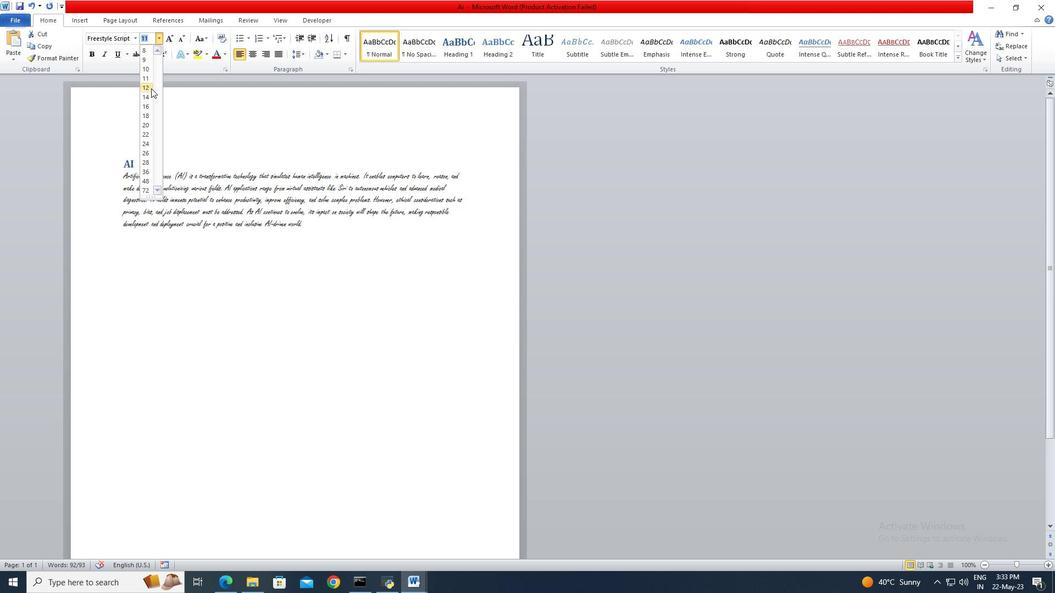 
Action: Mouse moved to (158, 161)
Screenshot: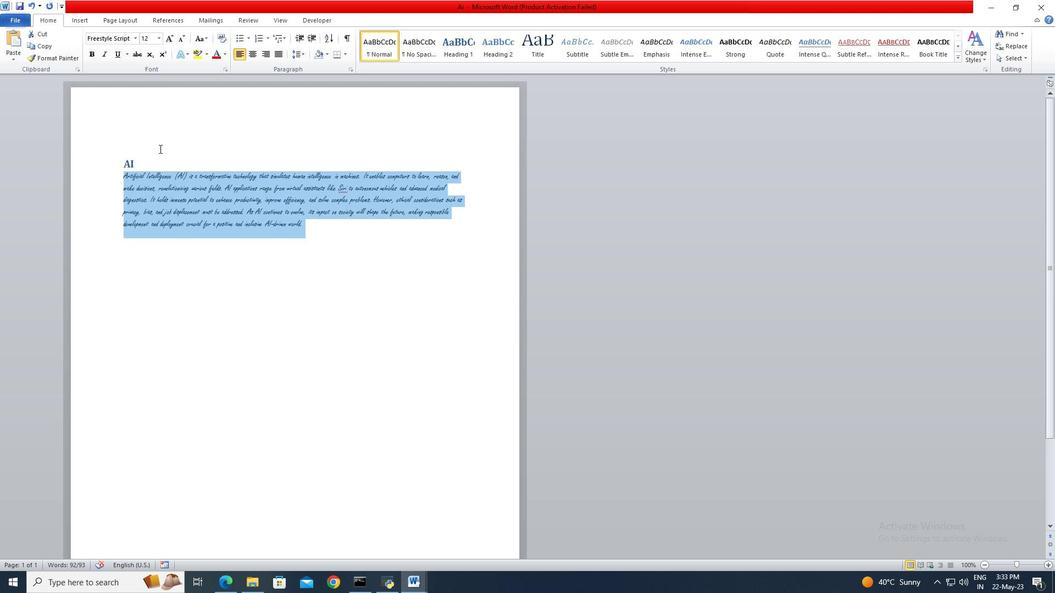 
Action: Mouse pressed left at (158, 161)
Screenshot: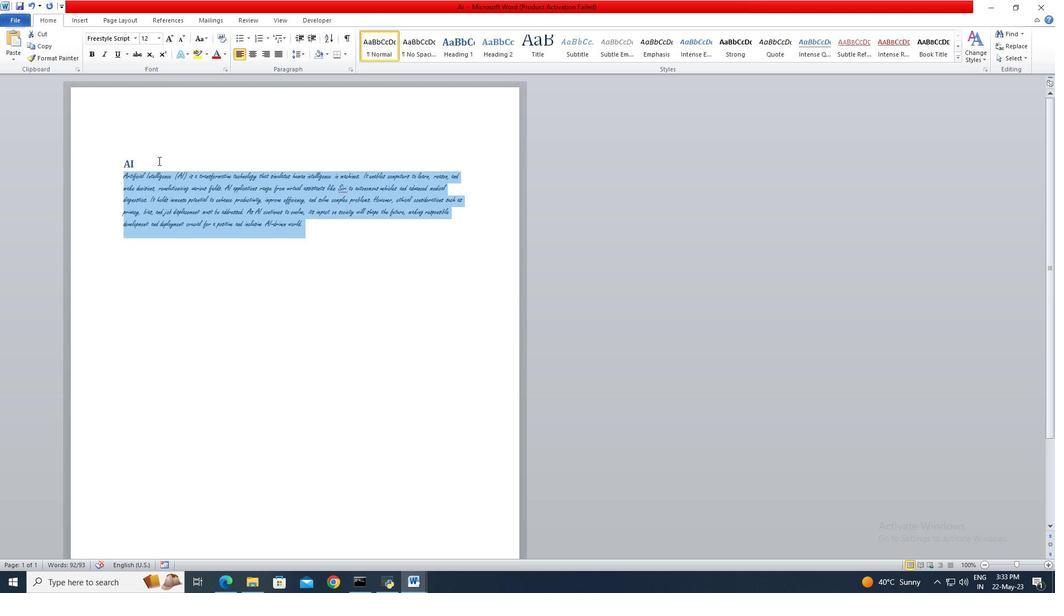 
Action: Mouse moved to (123, 164)
Screenshot: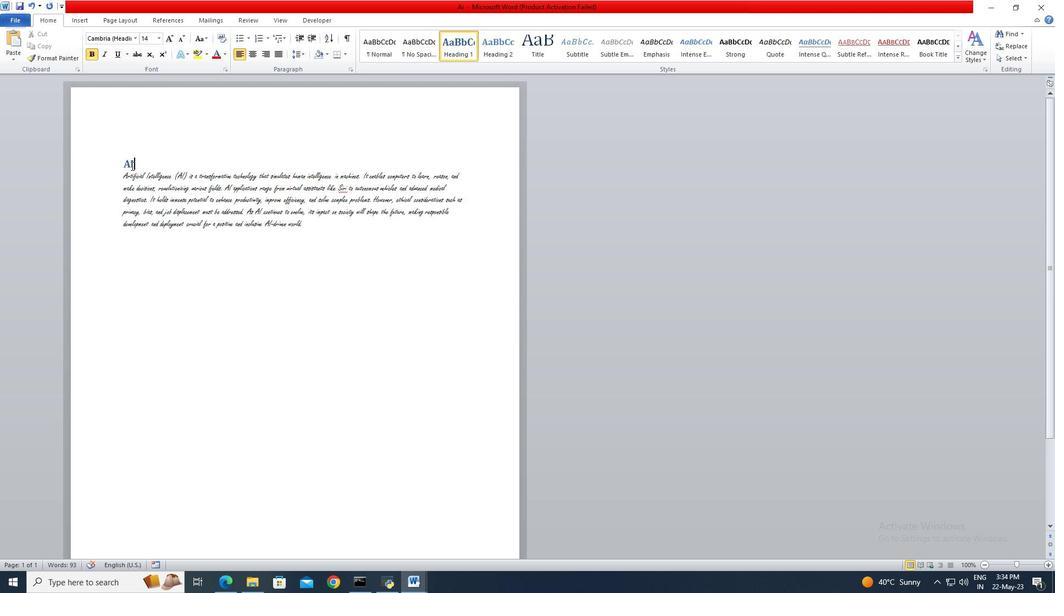 
Action: Key pressed <Key.shift>
Screenshot: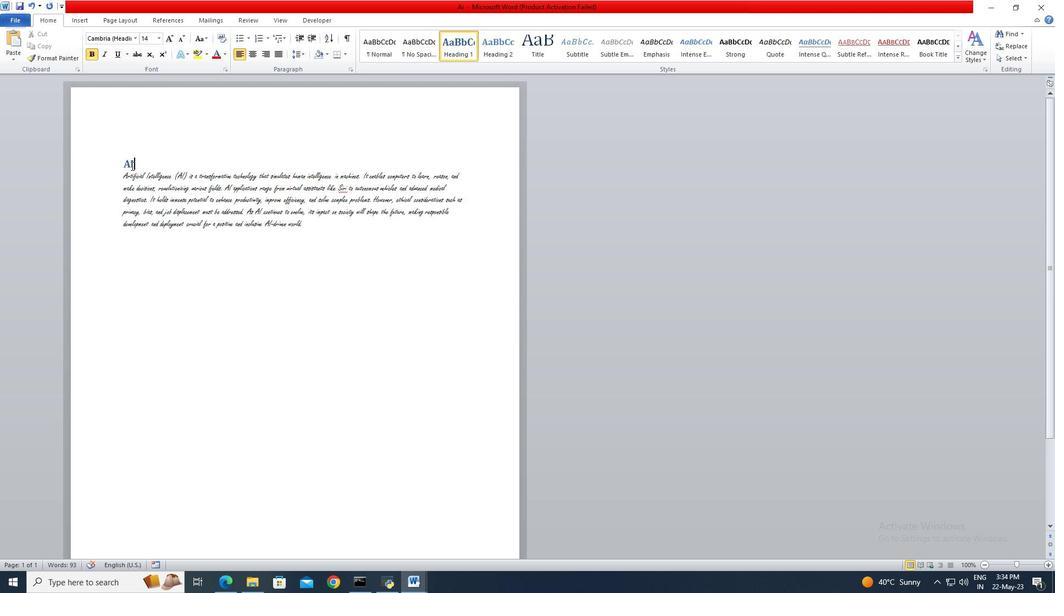 
Action: Mouse moved to (122, 164)
Screenshot: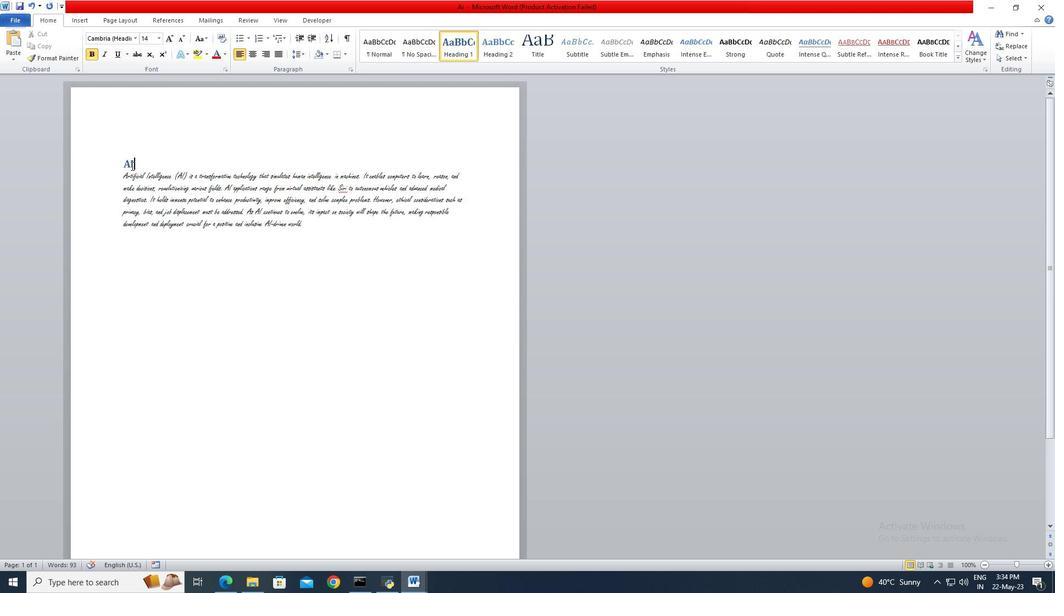 
Action: Mouse pressed left at (122, 164)
Screenshot: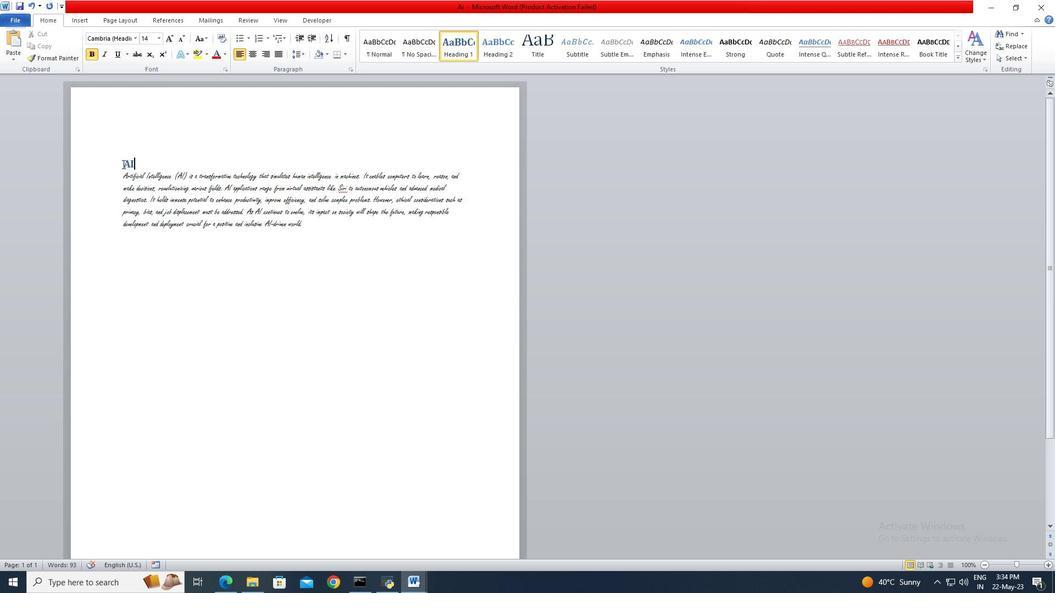 
Action: Mouse moved to (135, 39)
Screenshot: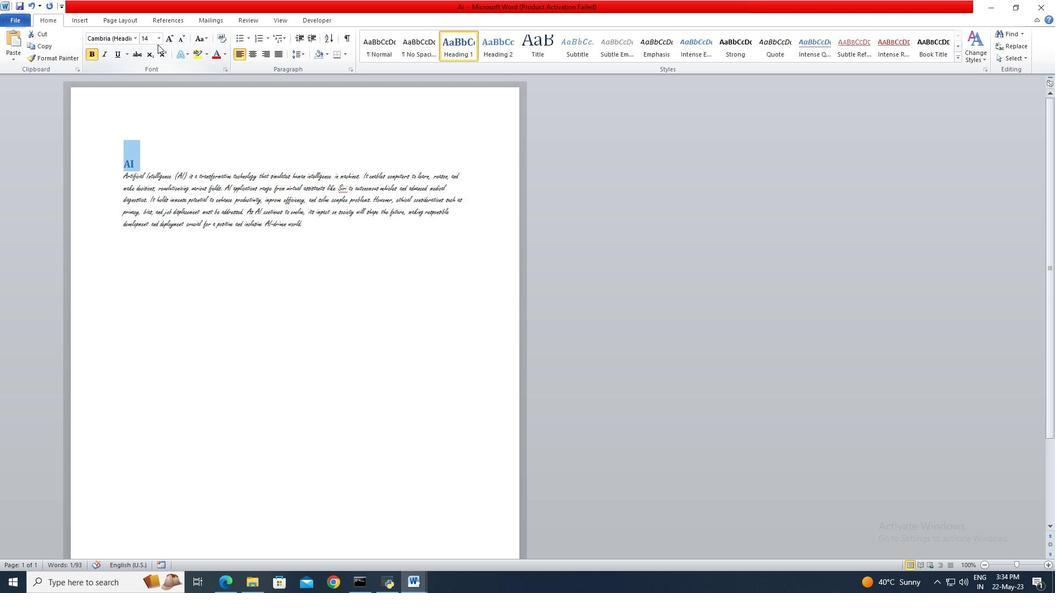 
Action: Mouse pressed left at (135, 39)
Screenshot: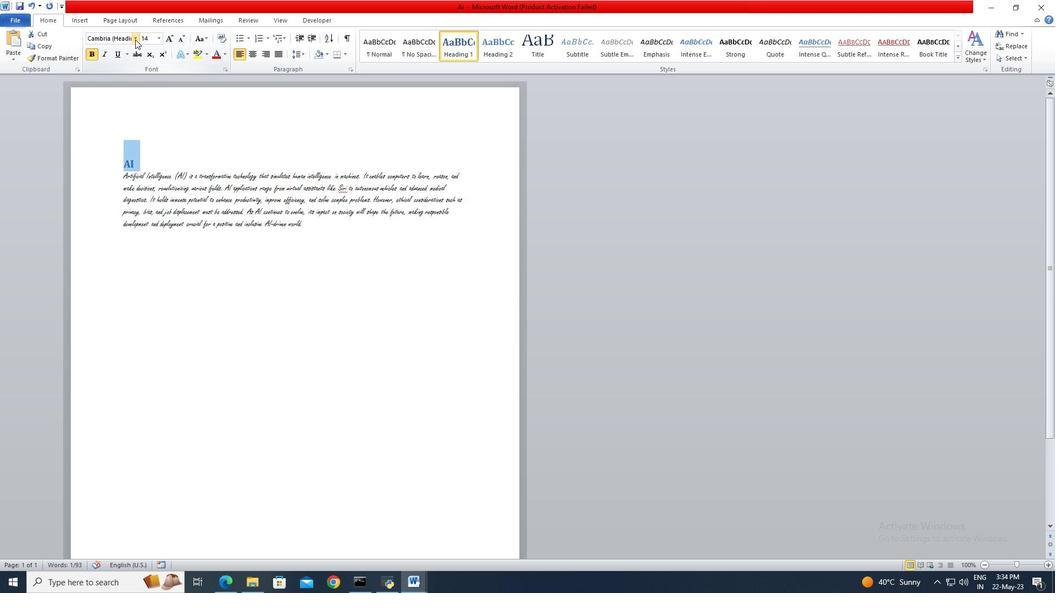 
Action: Mouse moved to (185, 249)
Screenshot: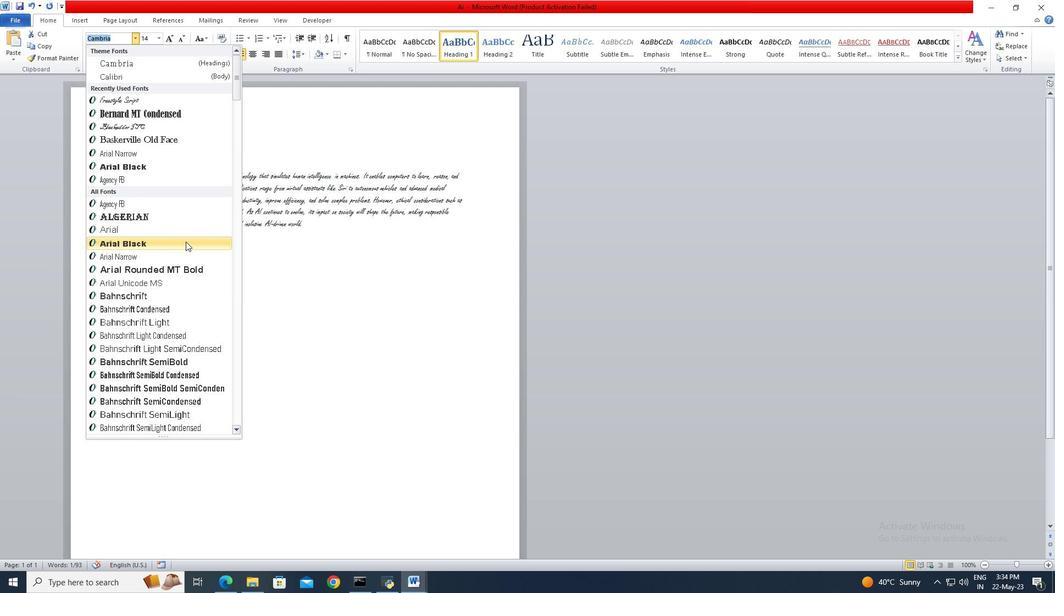 
Action: Mouse scrolled (185, 248) with delta (0, 0)
Screenshot: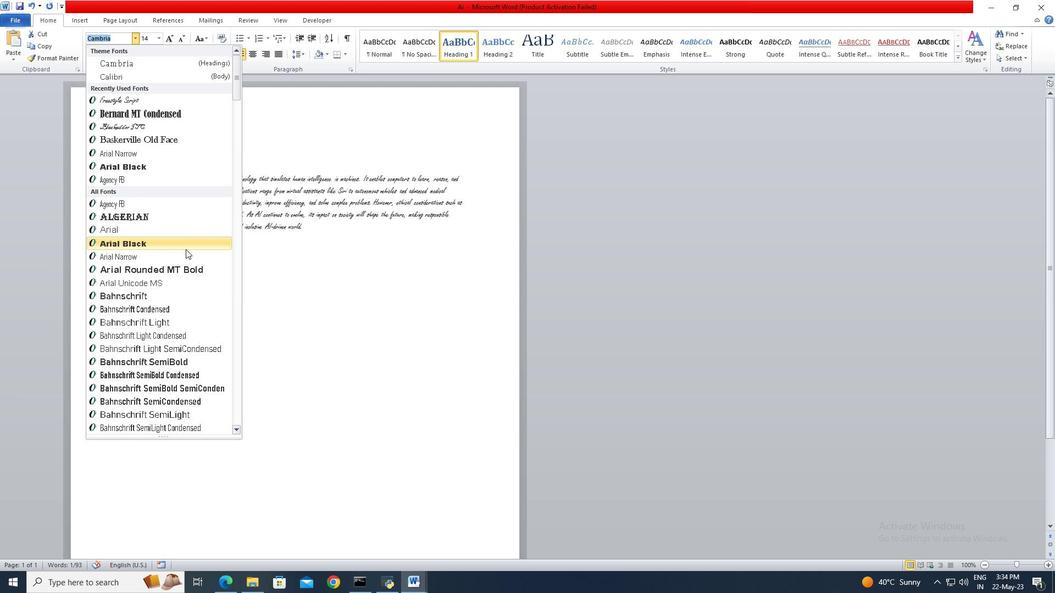 
Action: Mouse scrolled (185, 248) with delta (0, 0)
Screenshot: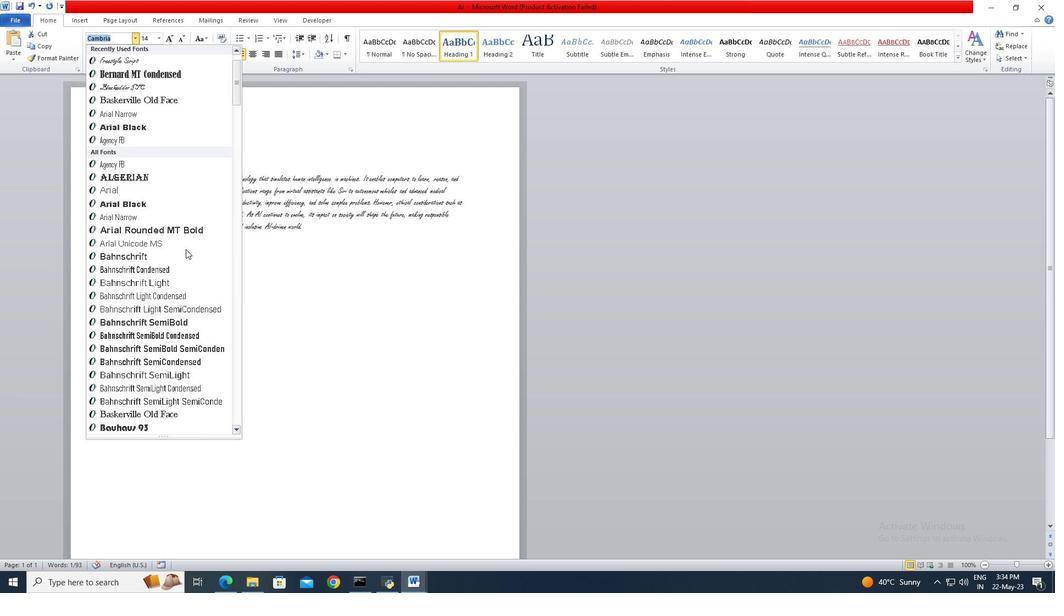 
Action: Mouse scrolled (185, 248) with delta (0, 0)
Screenshot: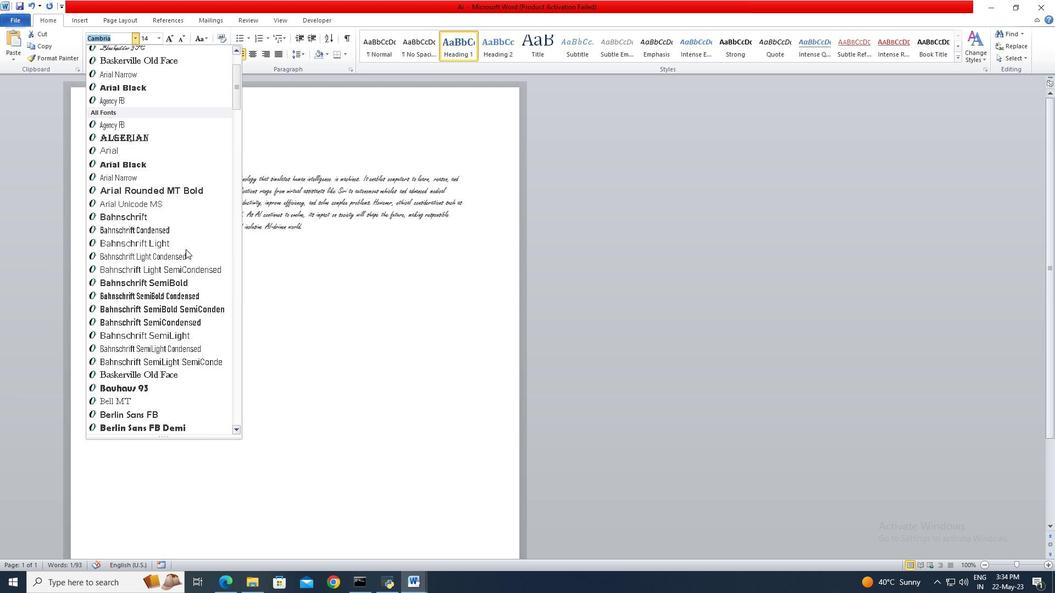 
Action: Mouse scrolled (185, 248) with delta (0, 0)
Screenshot: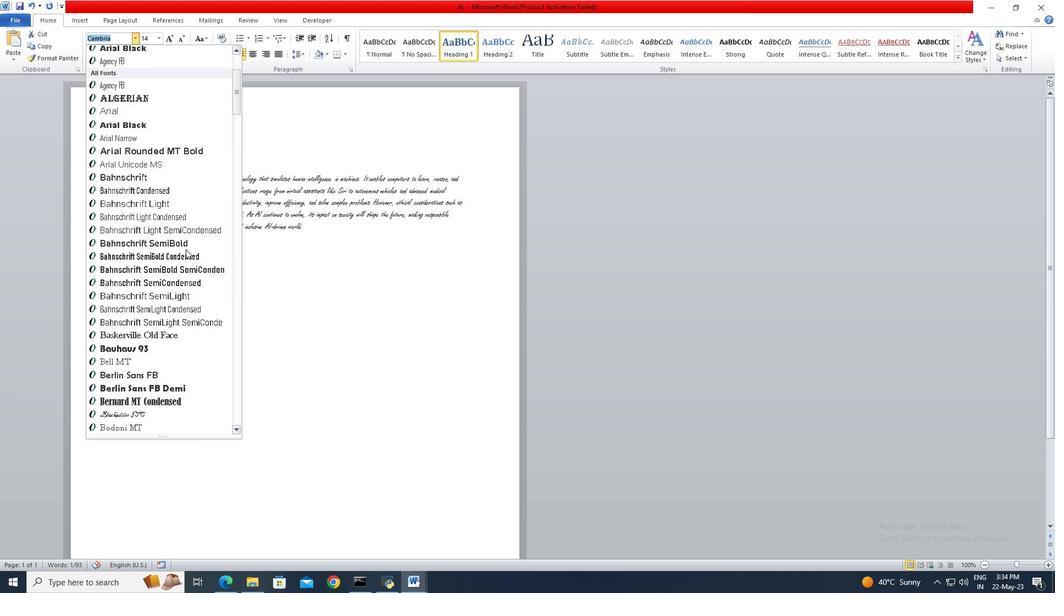 
Action: Mouse scrolled (185, 248) with delta (0, 0)
Screenshot: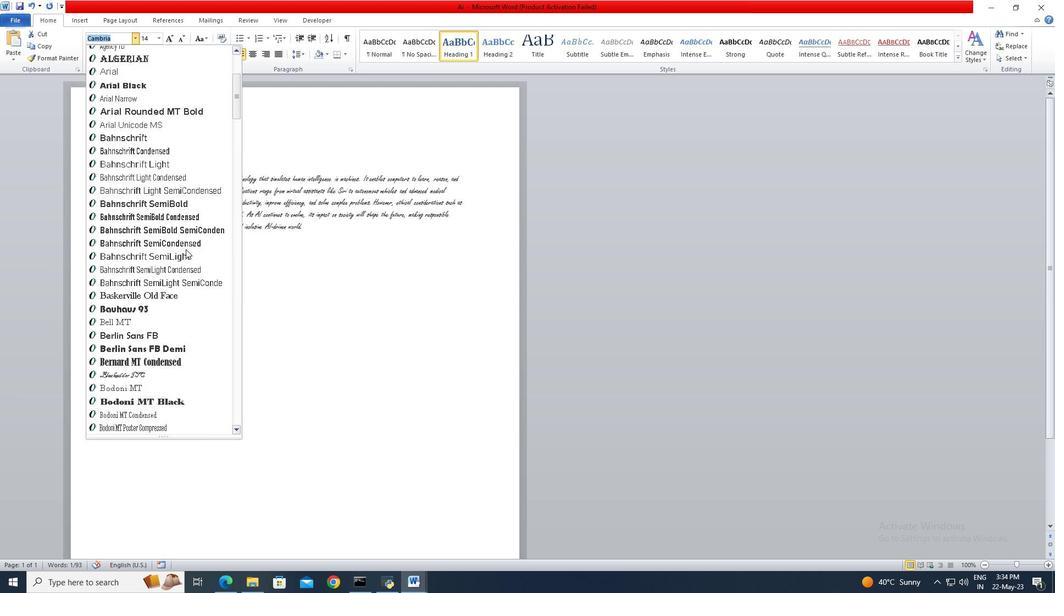 
Action: Mouse scrolled (185, 248) with delta (0, 0)
Screenshot: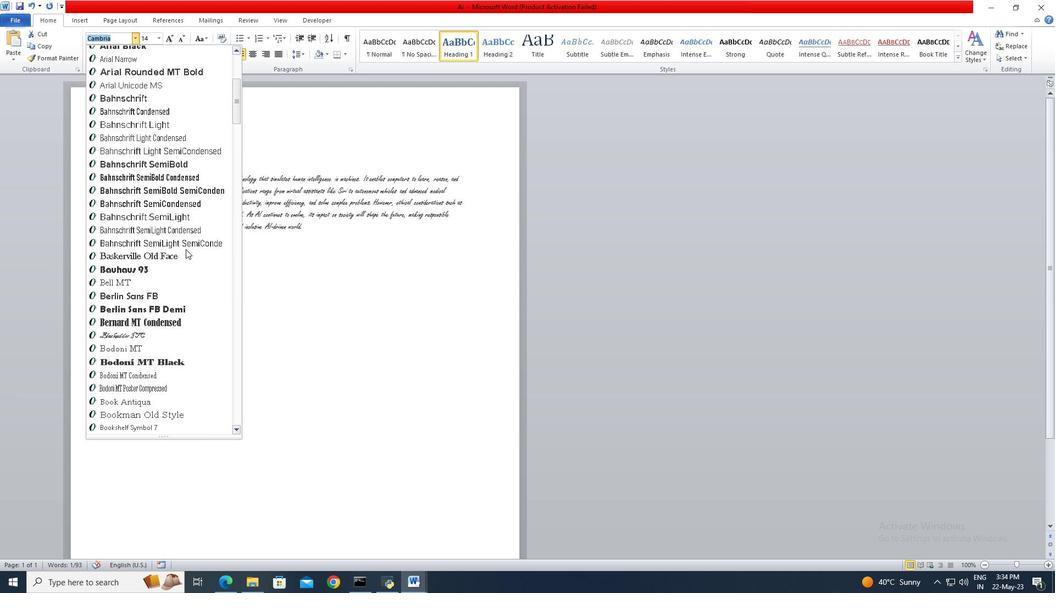 
Action: Mouse scrolled (185, 248) with delta (0, 0)
Screenshot: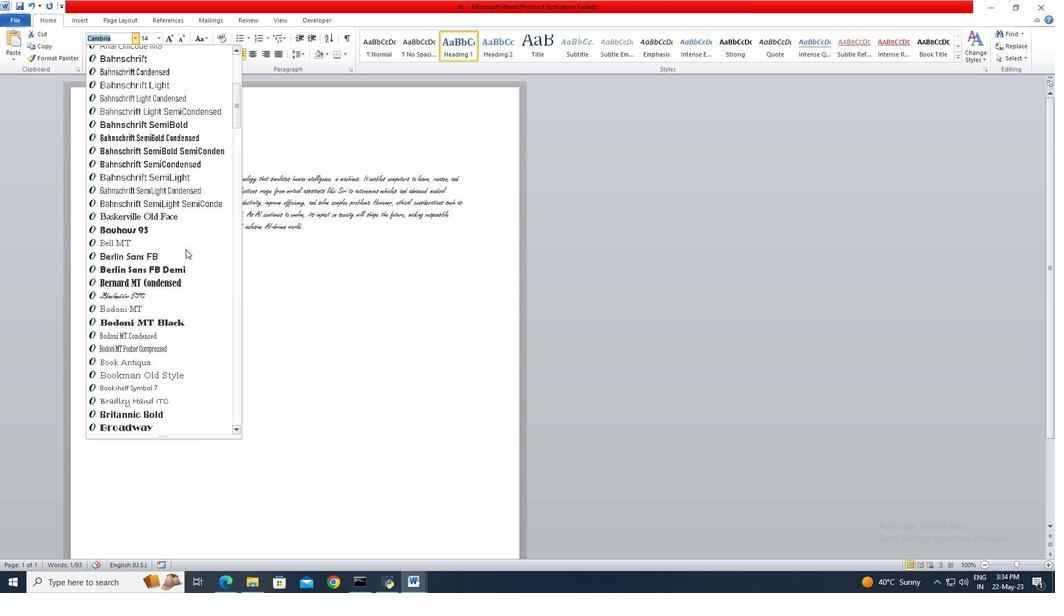 
Action: Mouse scrolled (185, 248) with delta (0, 0)
Screenshot: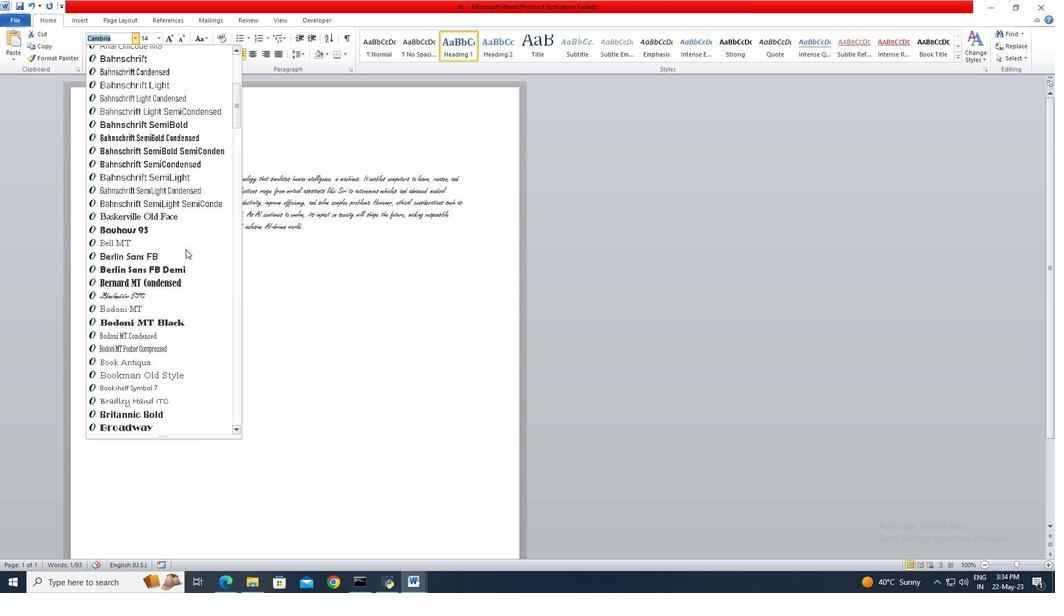 
Action: Mouse scrolled (185, 248) with delta (0, 0)
Screenshot: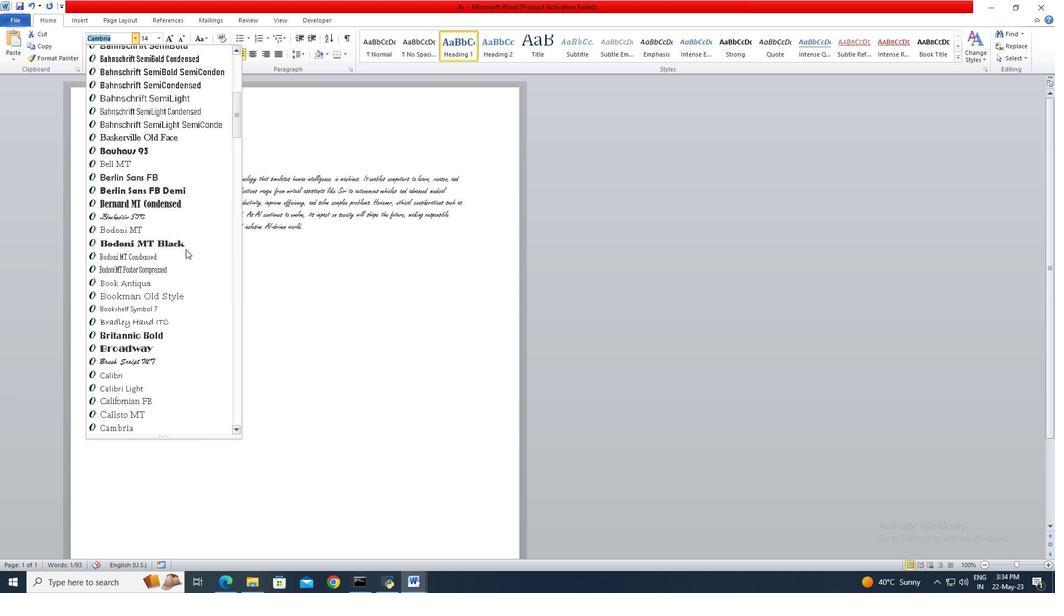 
Action: Mouse scrolled (185, 248) with delta (0, 0)
Screenshot: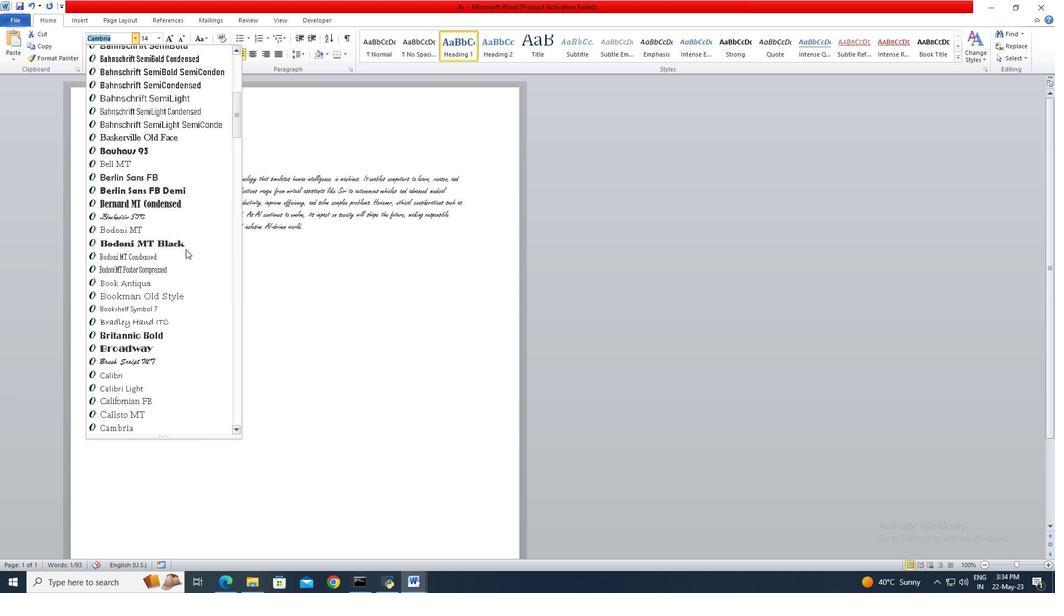 
Action: Mouse scrolled (185, 248) with delta (0, 0)
Screenshot: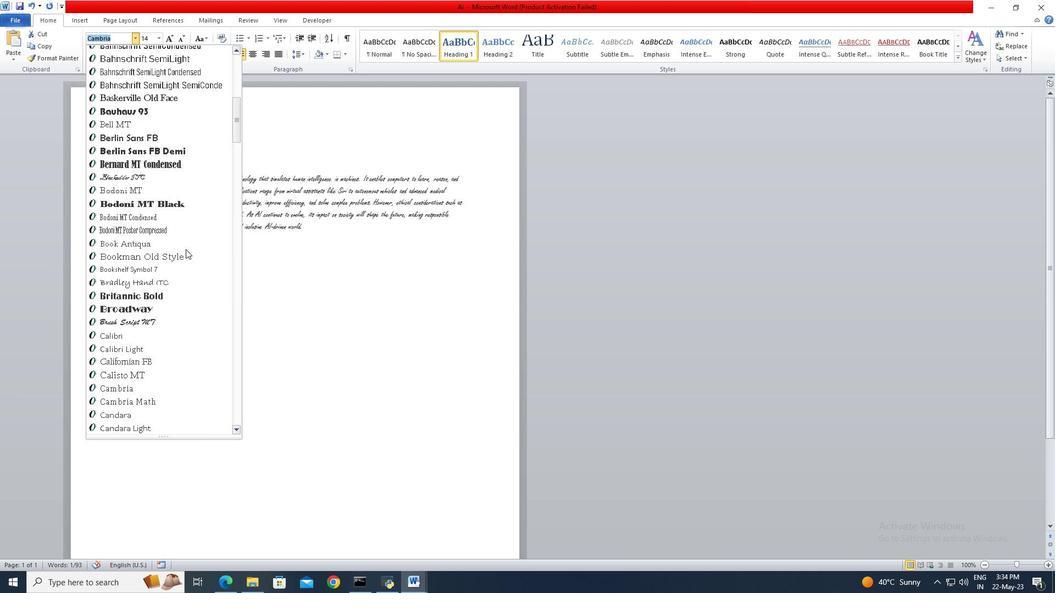 
Action: Mouse scrolled (185, 248) with delta (0, 0)
Screenshot: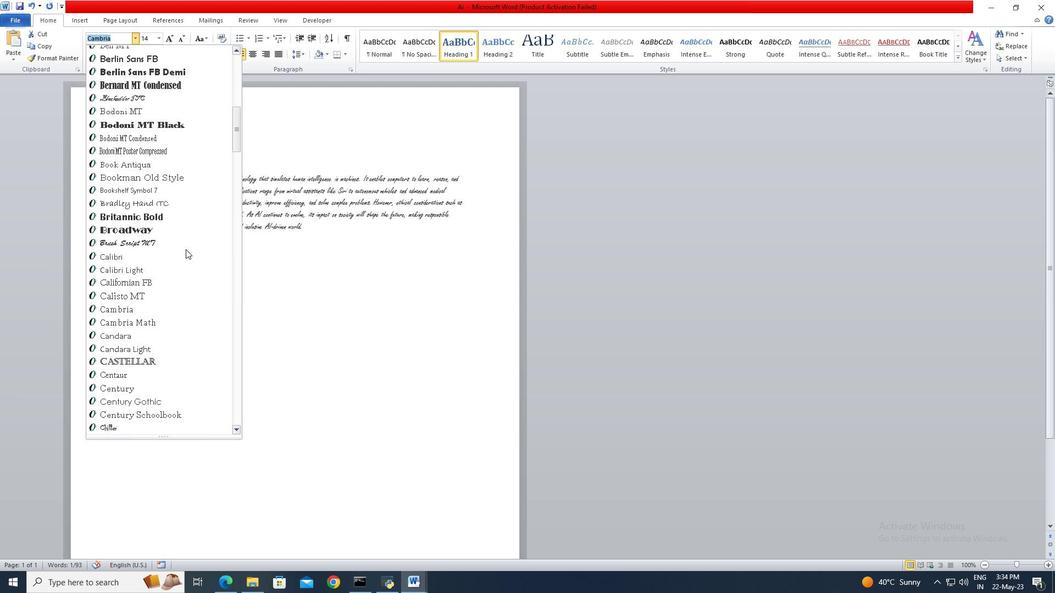
Action: Mouse scrolled (185, 248) with delta (0, 0)
Screenshot: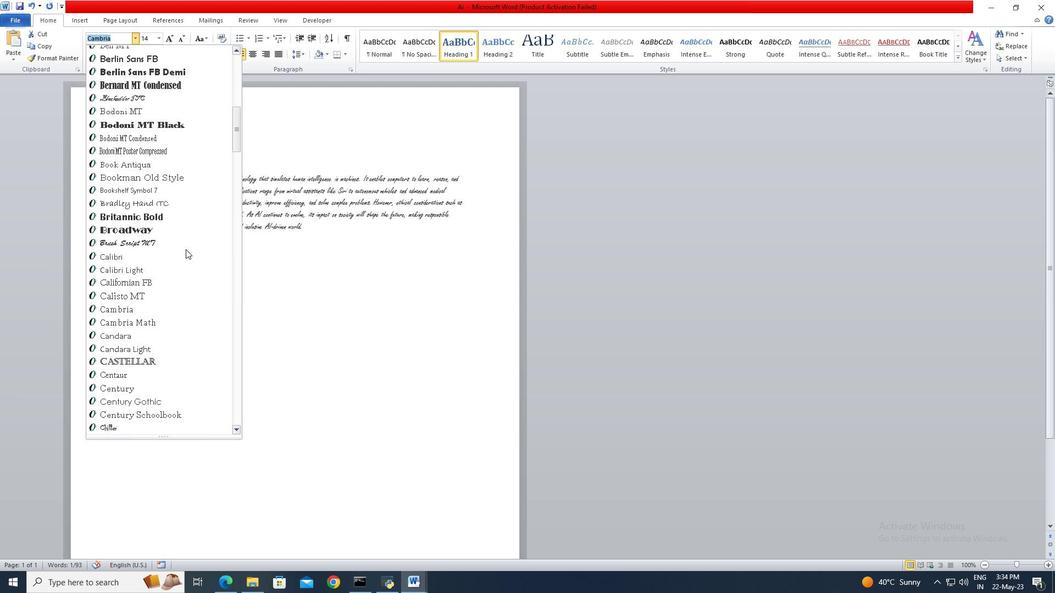 
Action: Mouse scrolled (185, 248) with delta (0, 0)
Screenshot: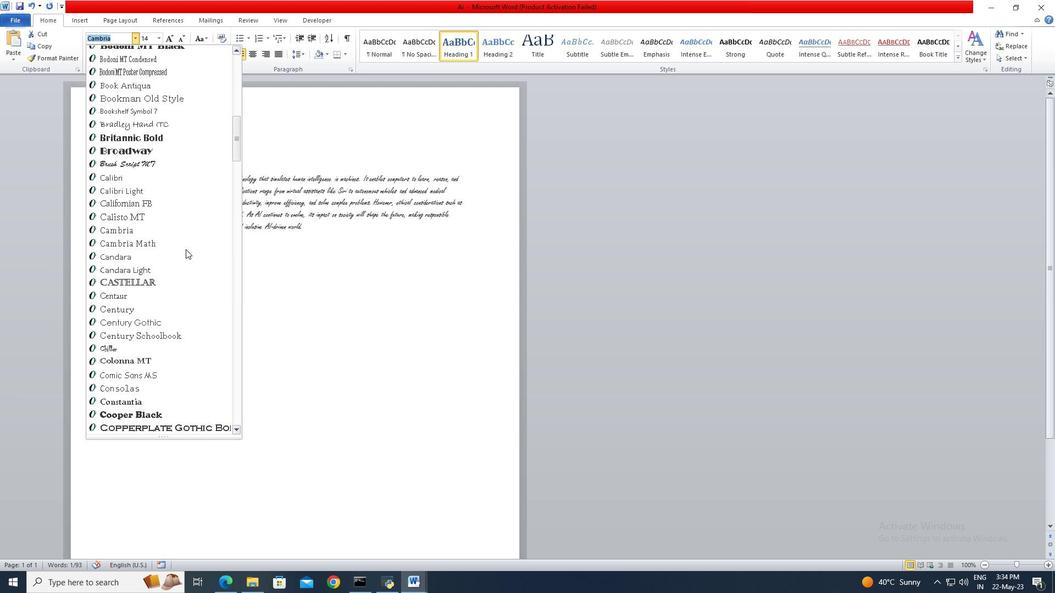 
Action: Mouse scrolled (185, 248) with delta (0, 0)
Screenshot: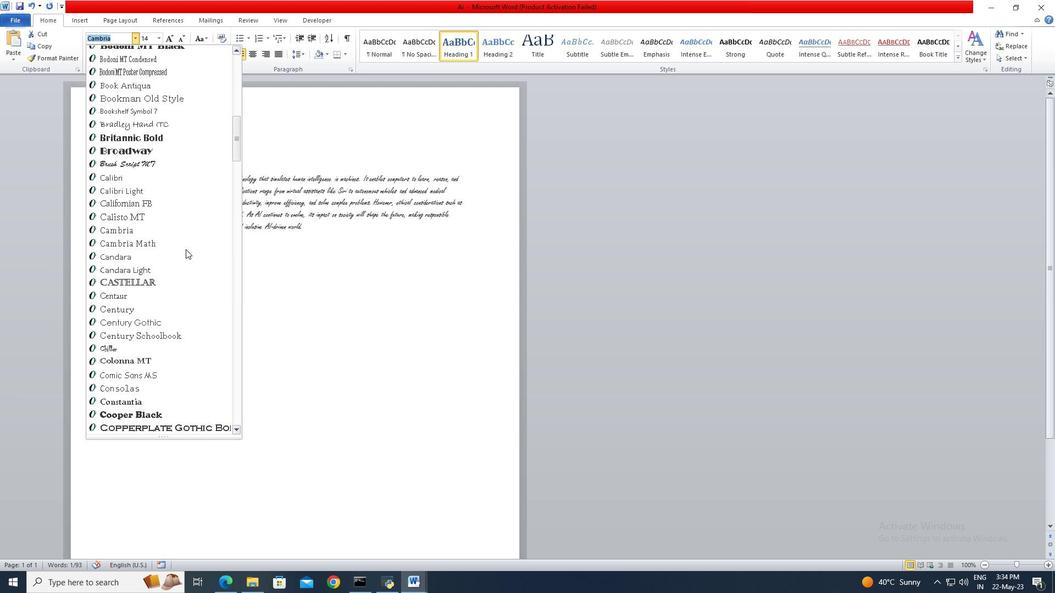 
Action: Mouse scrolled (185, 248) with delta (0, 0)
Screenshot: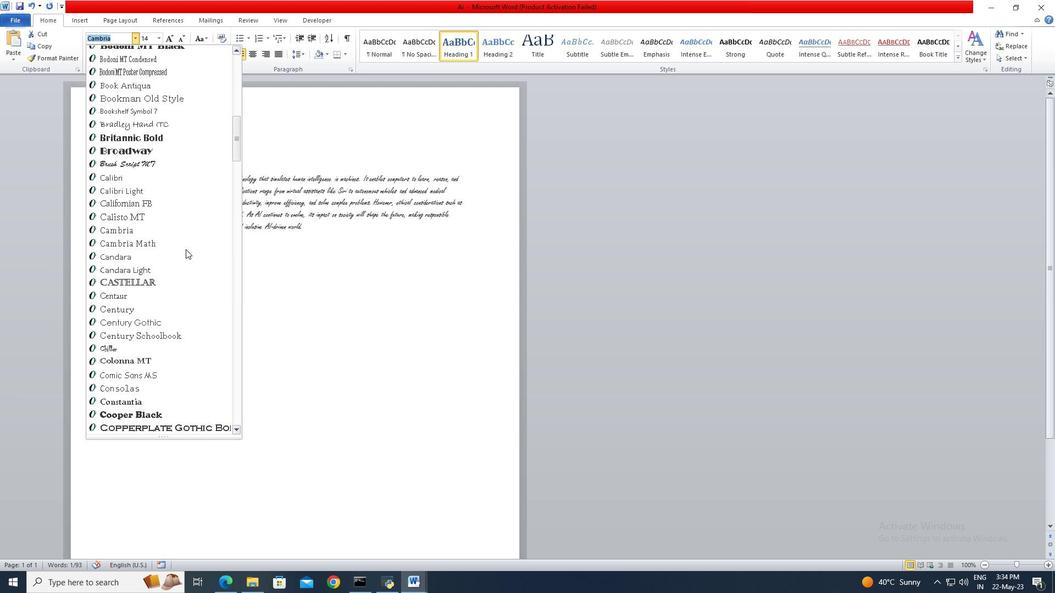 
Action: Mouse scrolled (185, 248) with delta (0, 0)
Screenshot: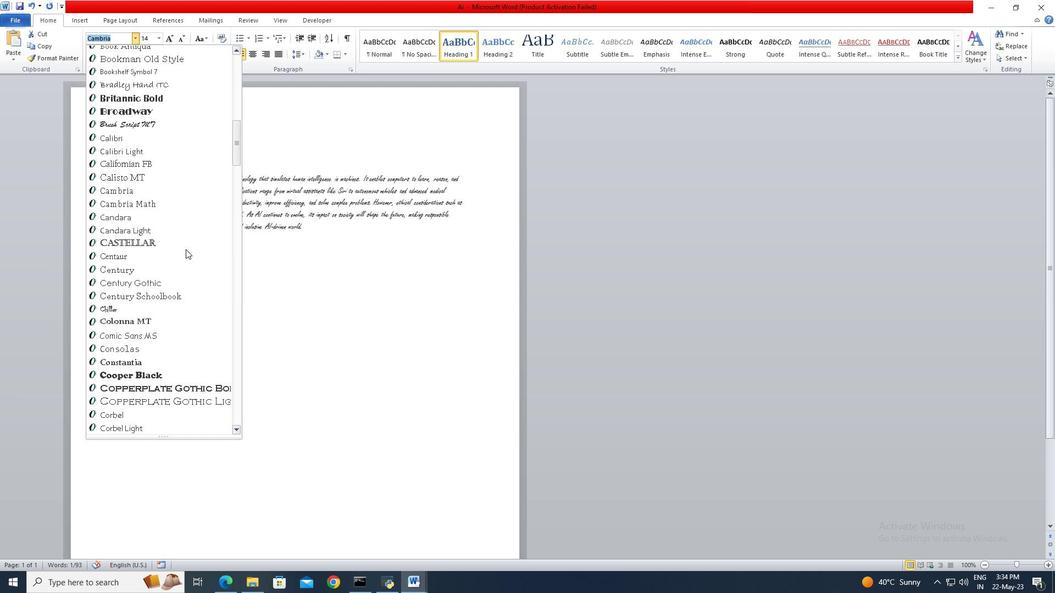 
Action: Mouse moved to (197, 384)
Screenshot: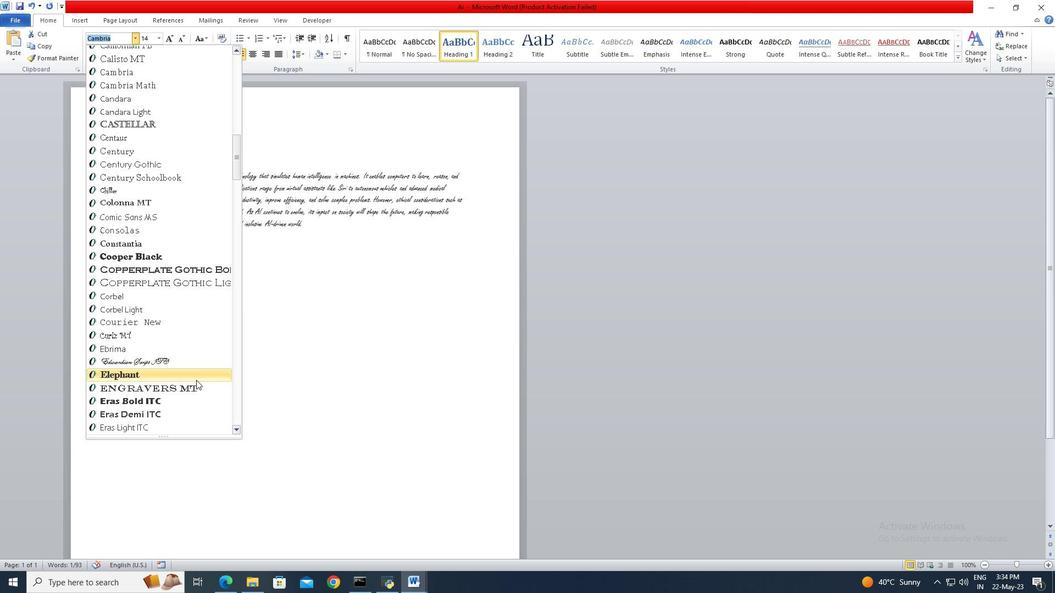 
Action: Mouse pressed left at (197, 384)
Screenshot: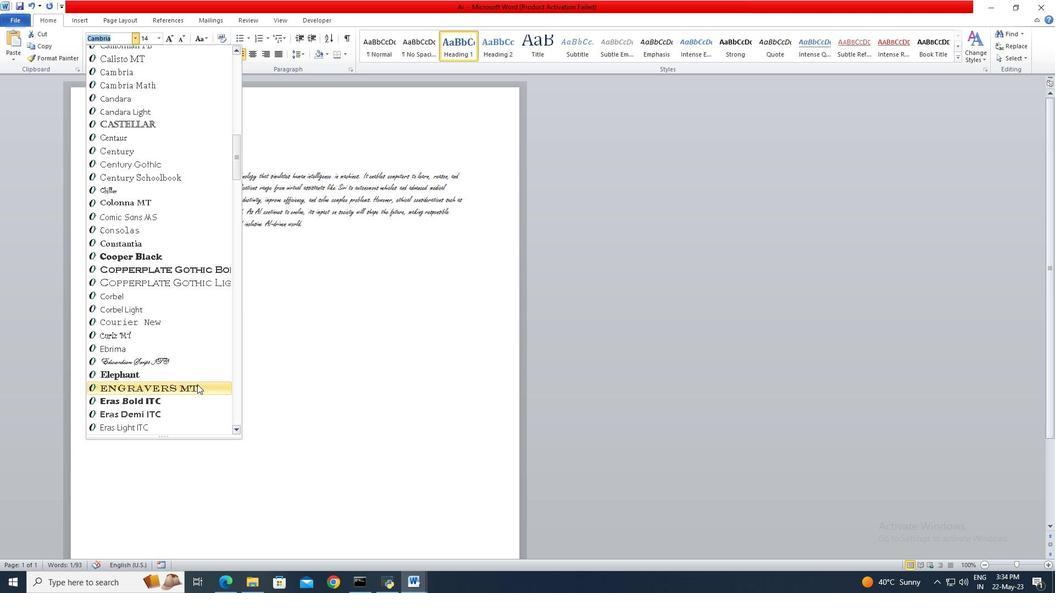 
Action: Mouse moved to (157, 42)
Screenshot: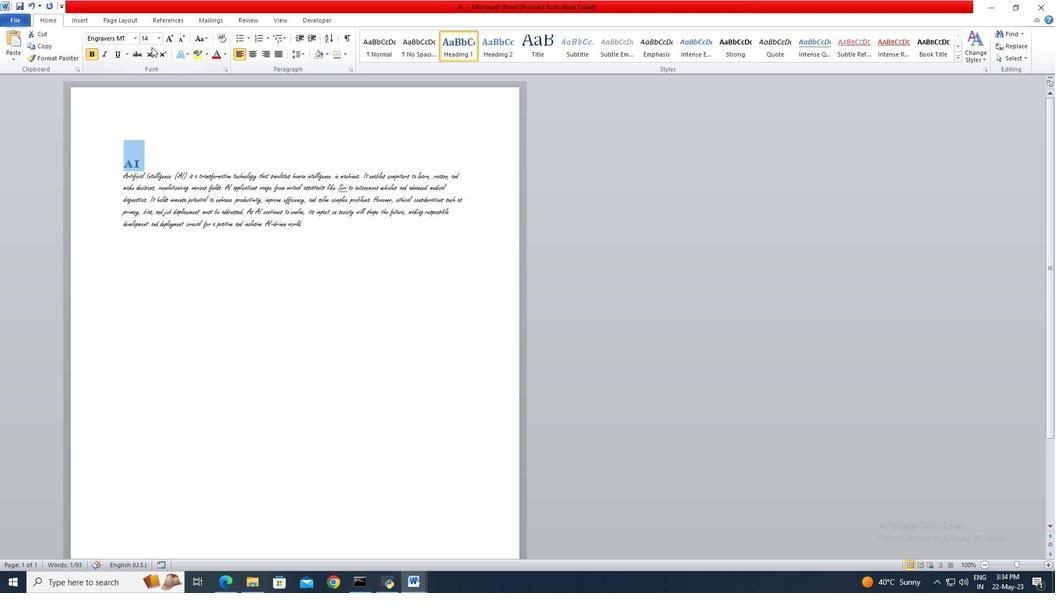 
Action: Mouse pressed left at (157, 42)
Screenshot: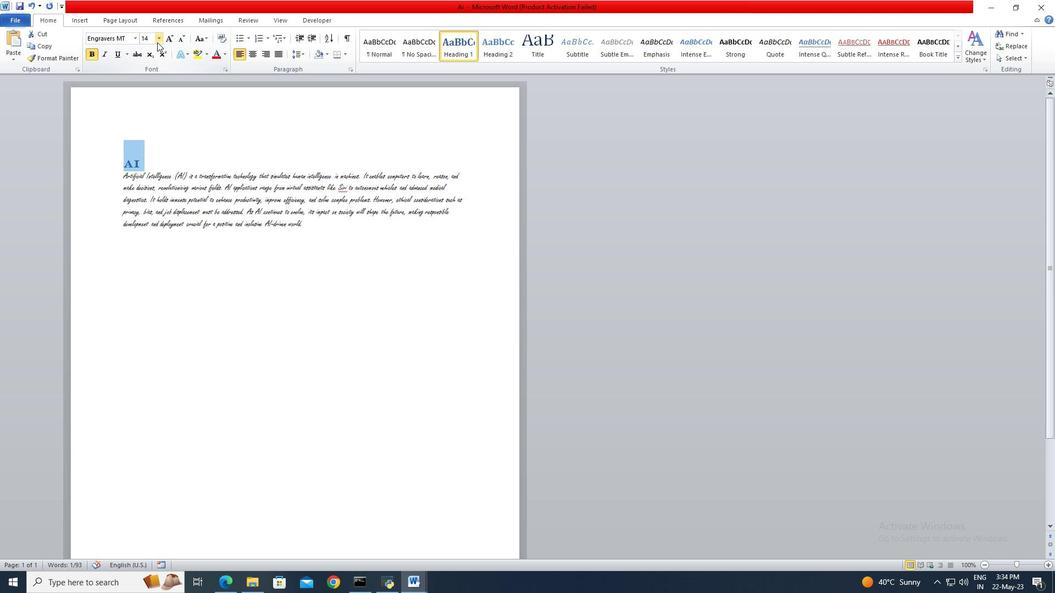
Action: Mouse moved to (150, 107)
Screenshot: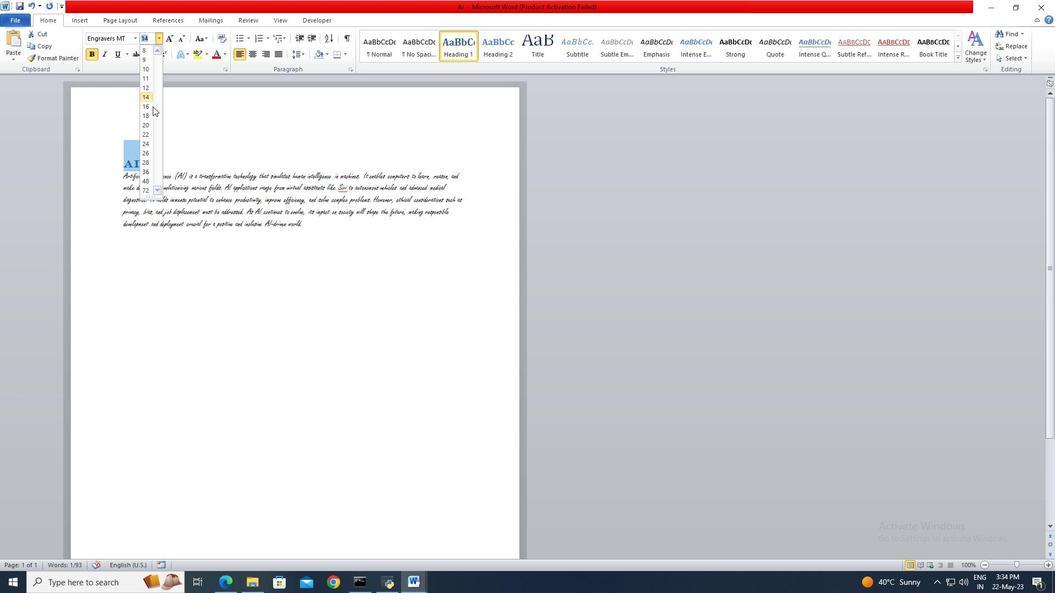 
Action: Mouse pressed left at (150, 107)
Screenshot: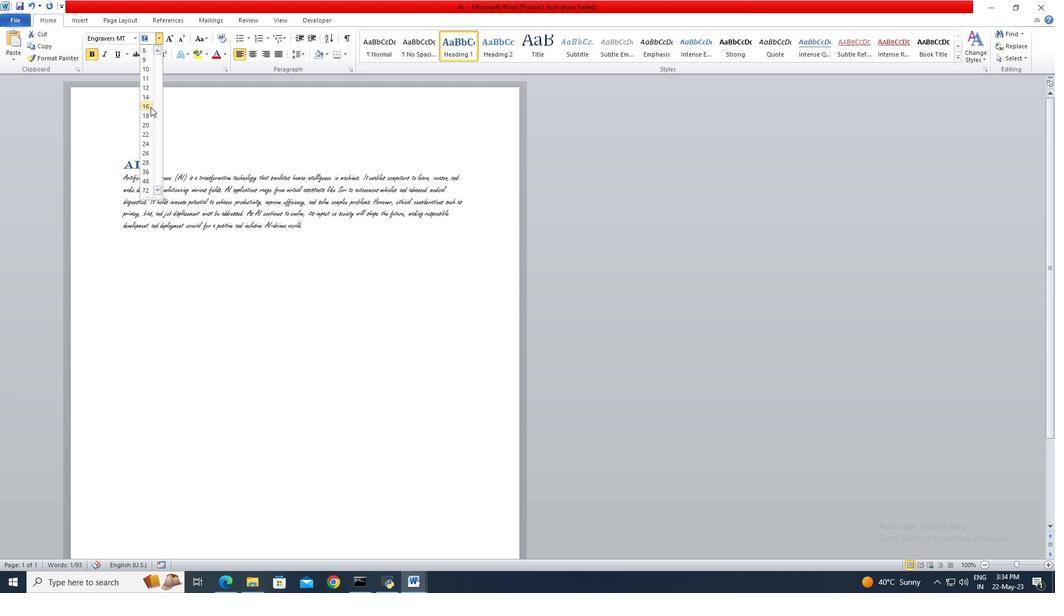 
Action: Mouse moved to (136, 158)
Screenshot: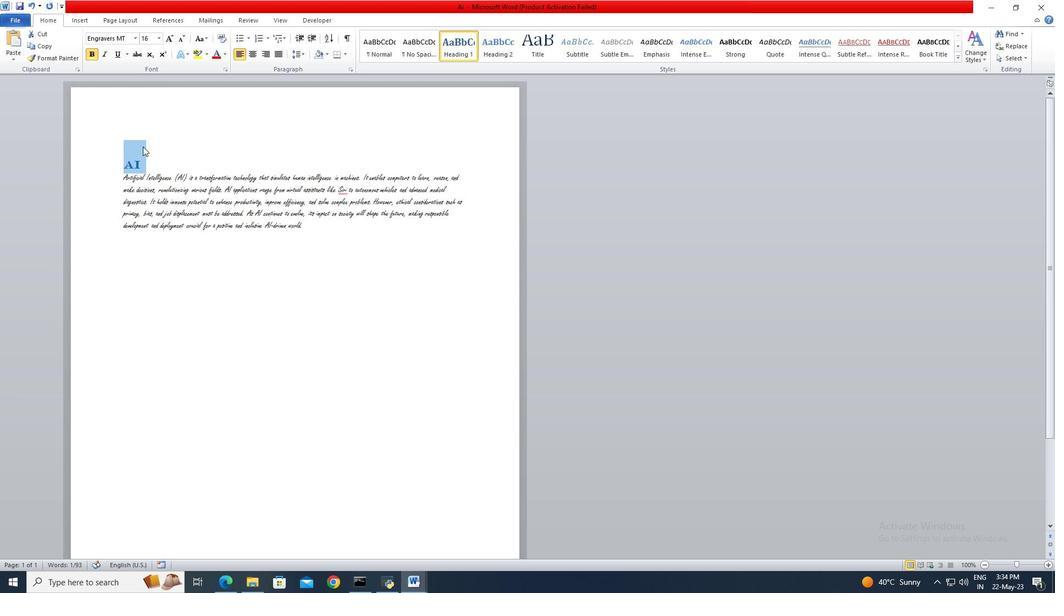 
Action: Mouse pressed left at (136, 158)
Screenshot: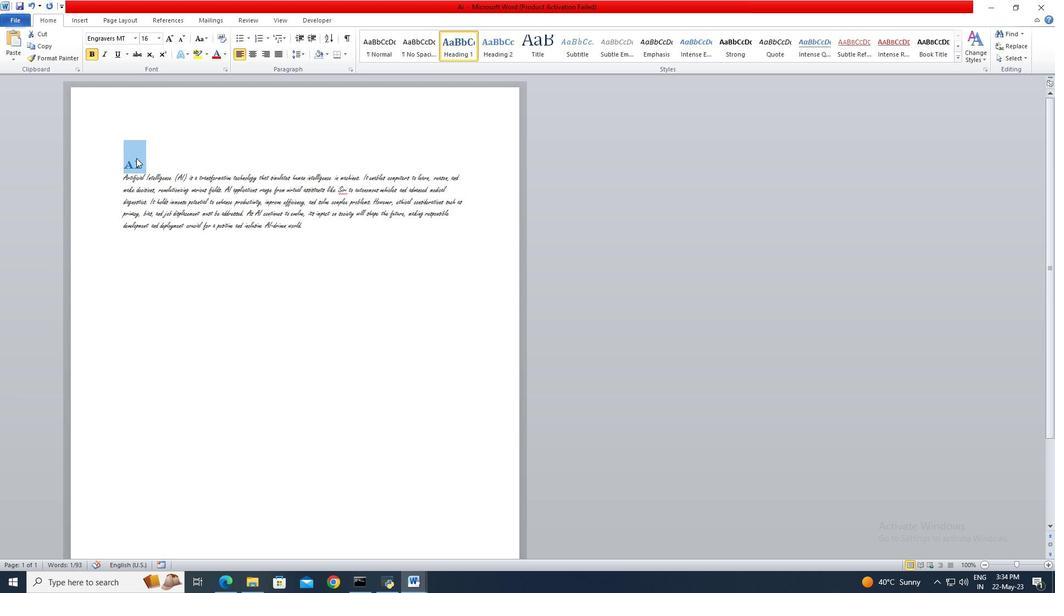 
Action: Mouse moved to (135, 158)
Screenshot: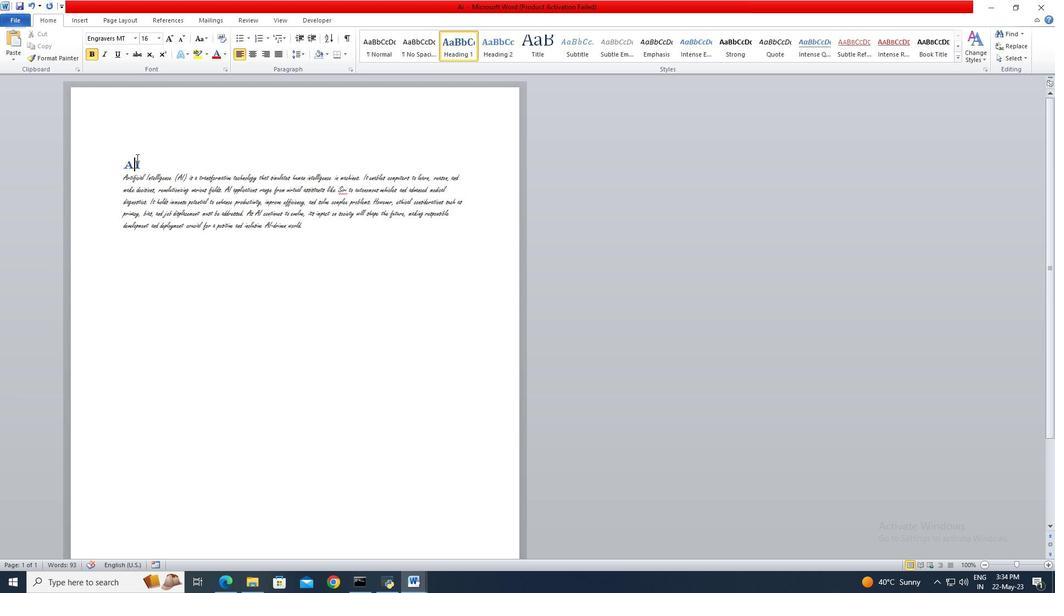 
Action: Mouse pressed left at (135, 158)
Screenshot: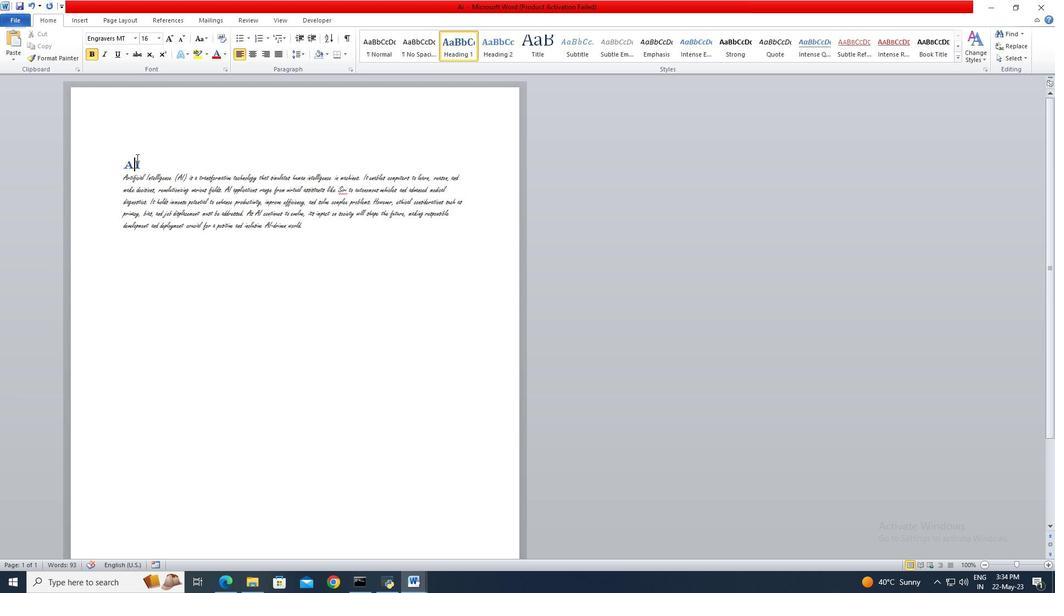 
Action: Mouse pressed left at (135, 158)
Screenshot: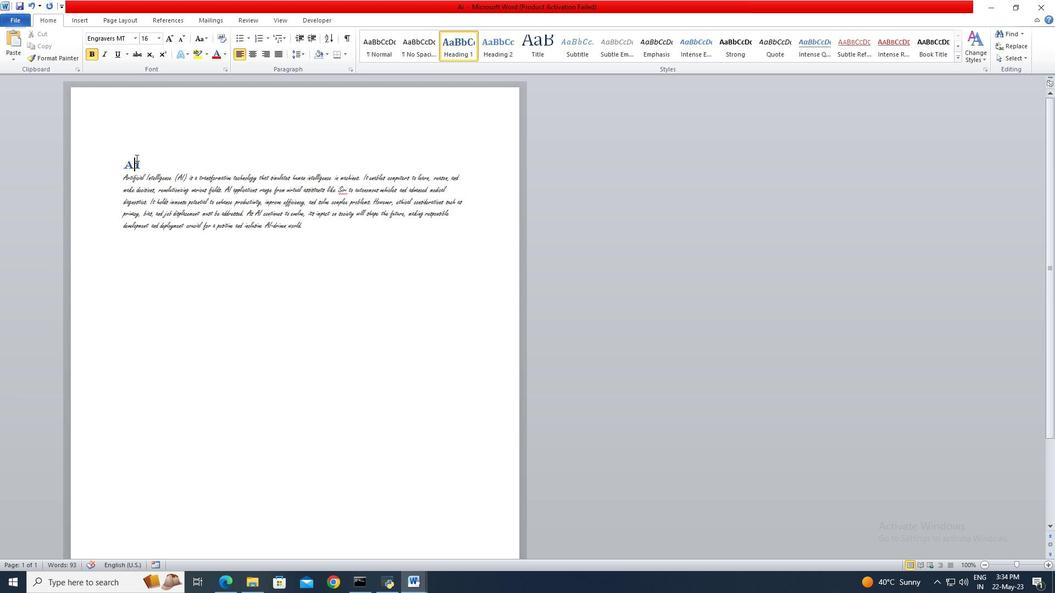 
Action: Mouse moved to (242, 57)
Screenshot: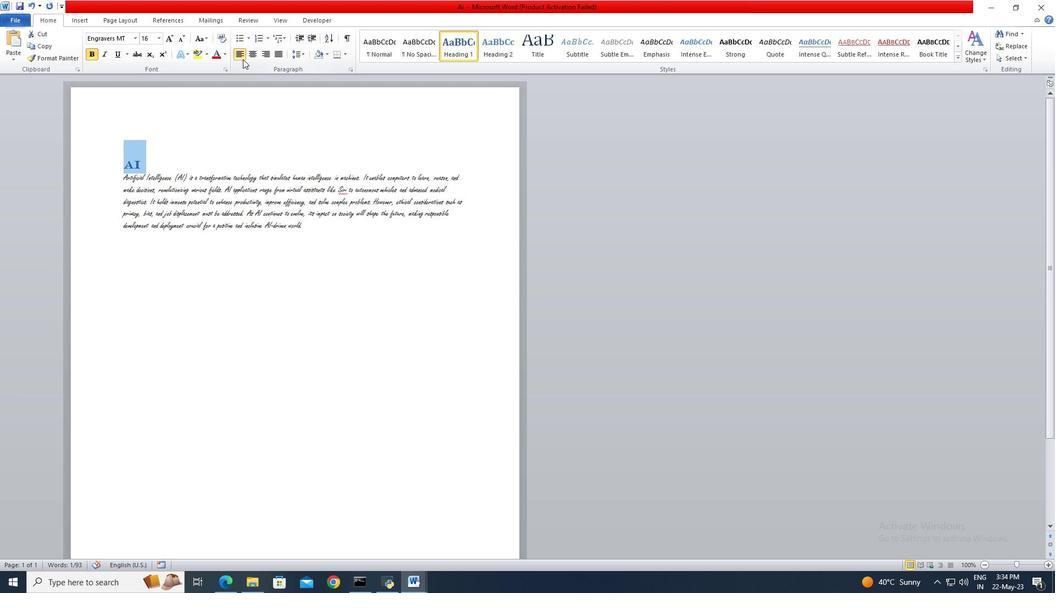 
Action: Mouse pressed left at (242, 57)
Screenshot: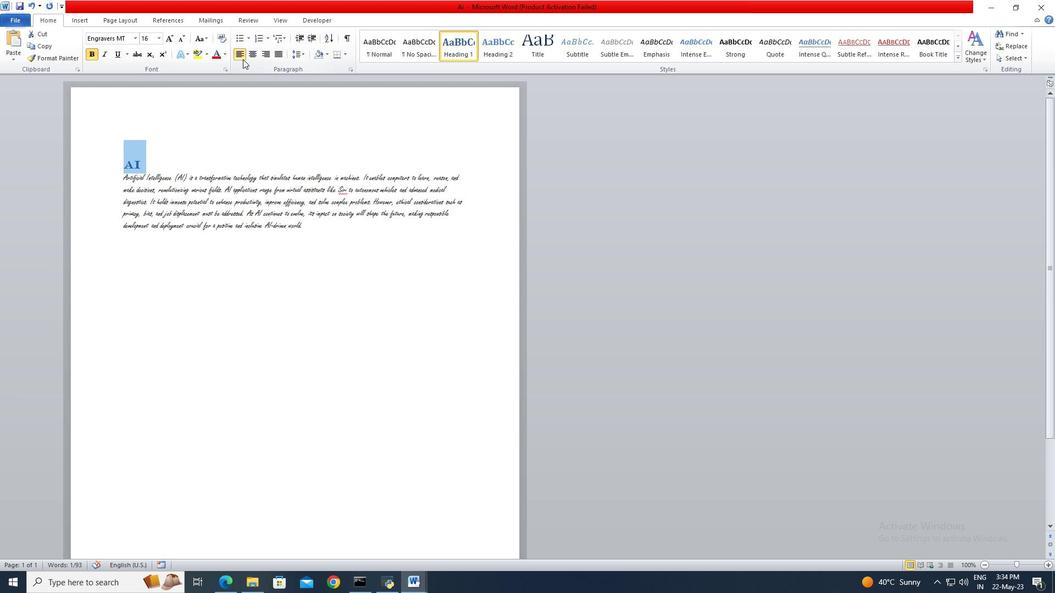 
Action: Mouse moved to (295, 256)
Screenshot: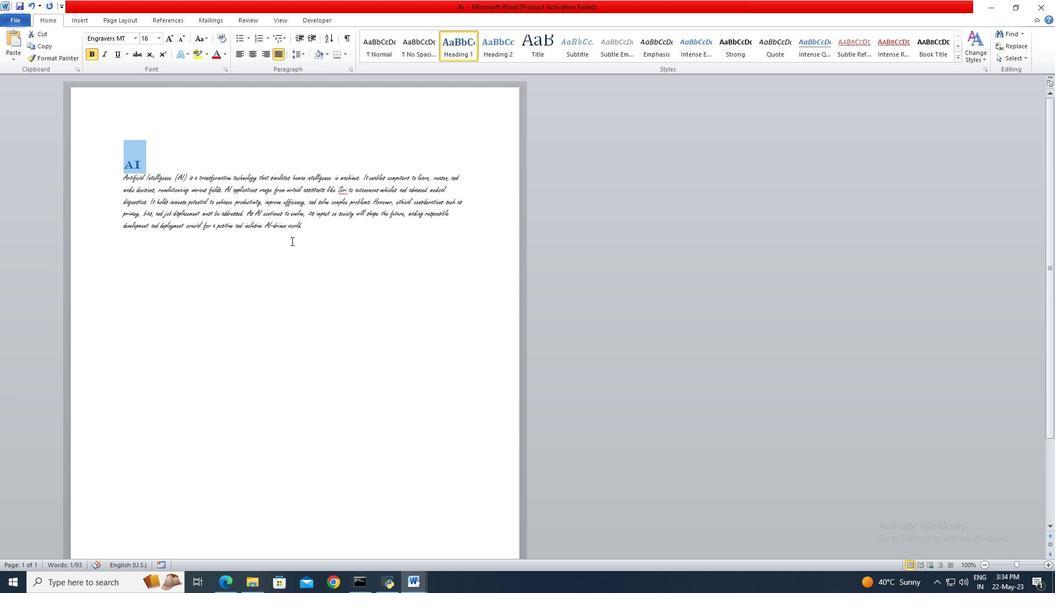 
